 Task: Find connections with filter location Strausberg with filter topic #purposewith filter profile language Spanish with filter current company Forbes India with filter school G.B. Pant Govt. Engineering College with filter industry Emergency and Relief Services with filter service category Interaction Design with filter keywords title Animal Shelter Manager
Action: Mouse moved to (148, 221)
Screenshot: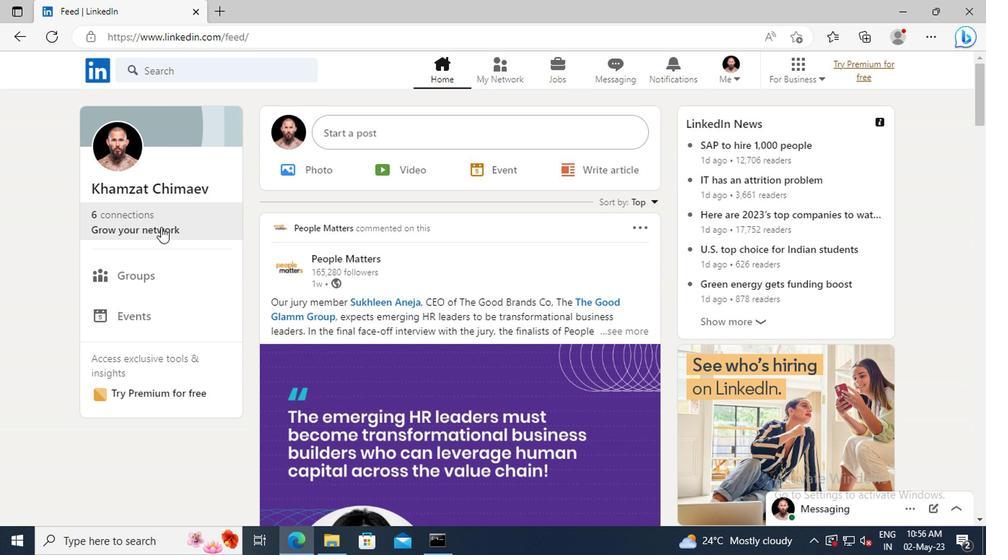 
Action: Mouse pressed left at (148, 221)
Screenshot: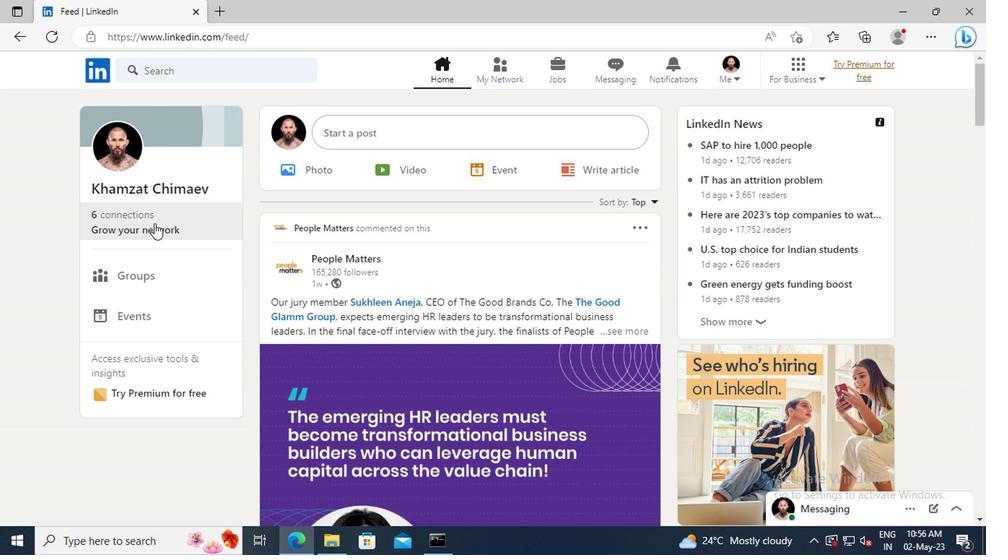 
Action: Mouse moved to (151, 152)
Screenshot: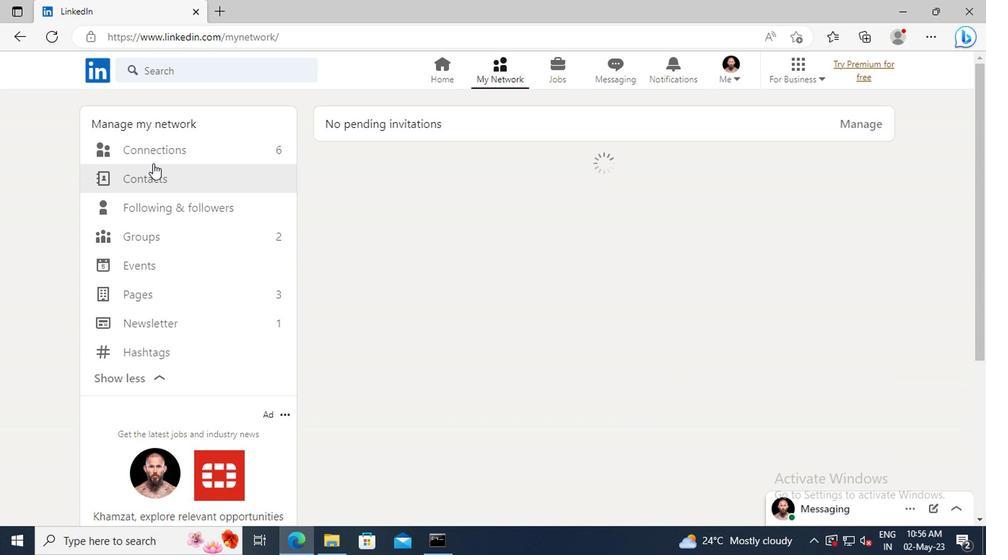 
Action: Mouse pressed left at (151, 152)
Screenshot: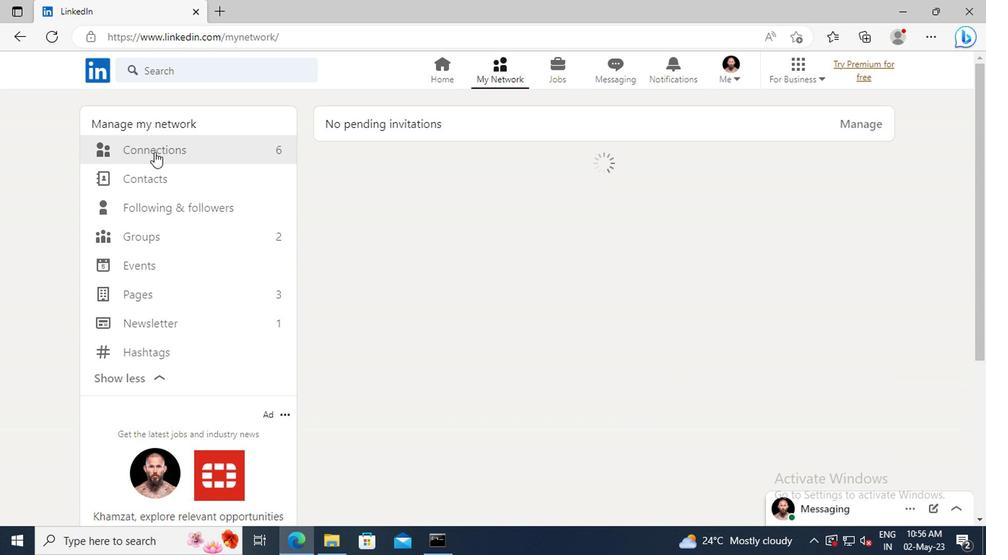 
Action: Mouse moved to (572, 155)
Screenshot: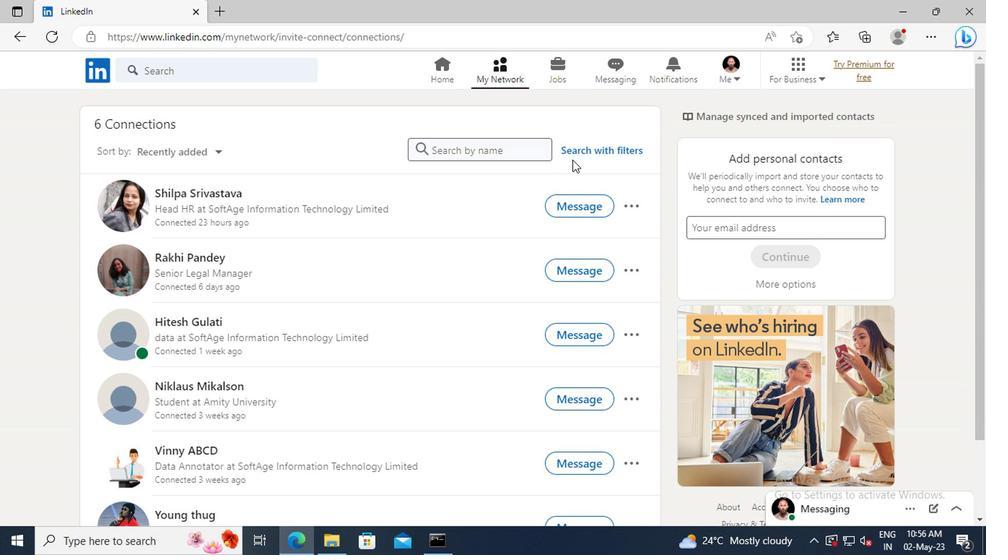 
Action: Mouse pressed left at (572, 155)
Screenshot: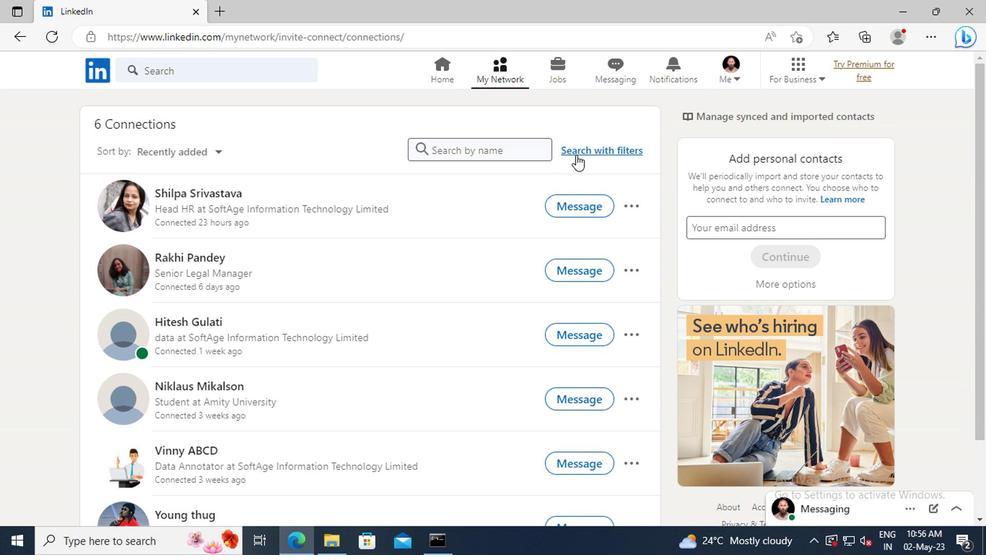 
Action: Mouse moved to (539, 114)
Screenshot: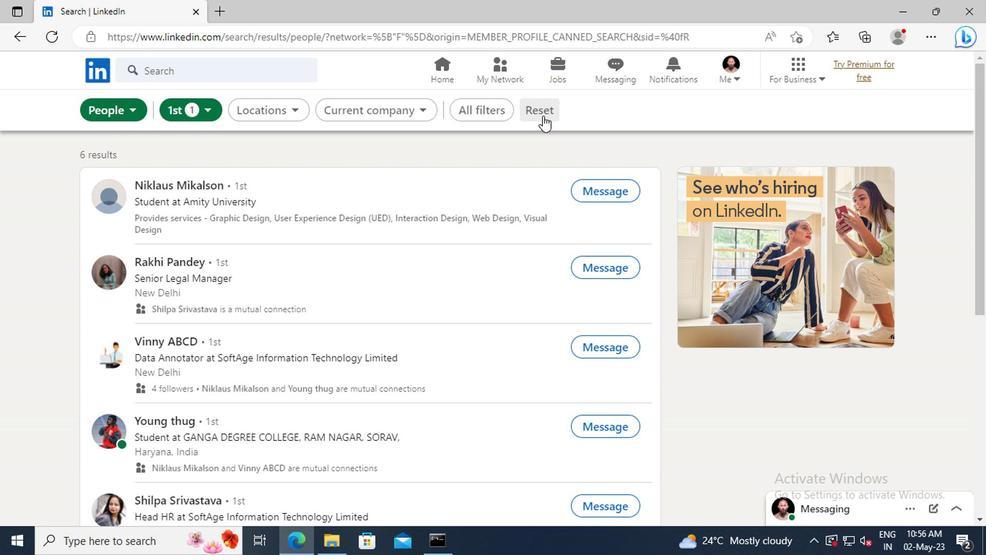 
Action: Mouse pressed left at (539, 114)
Screenshot: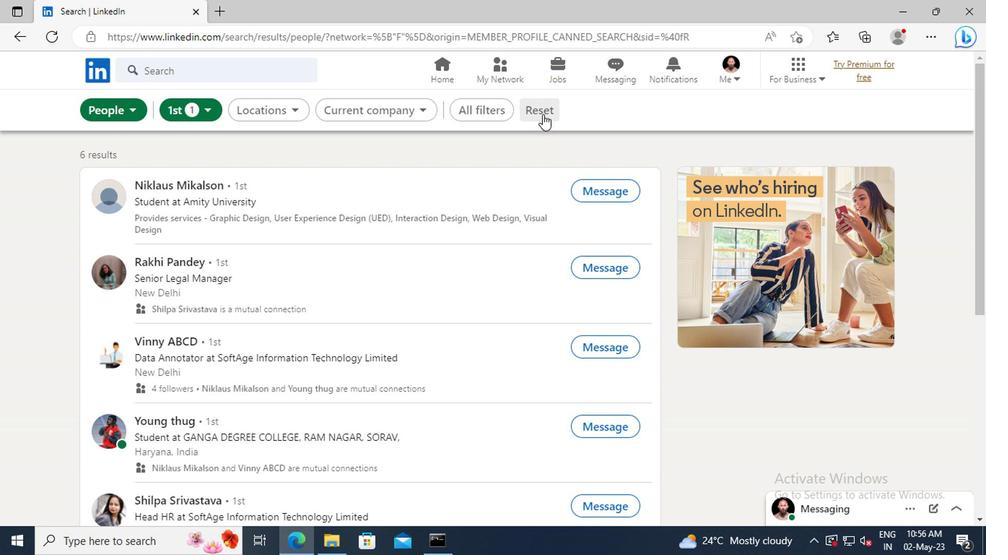 
Action: Mouse moved to (510, 113)
Screenshot: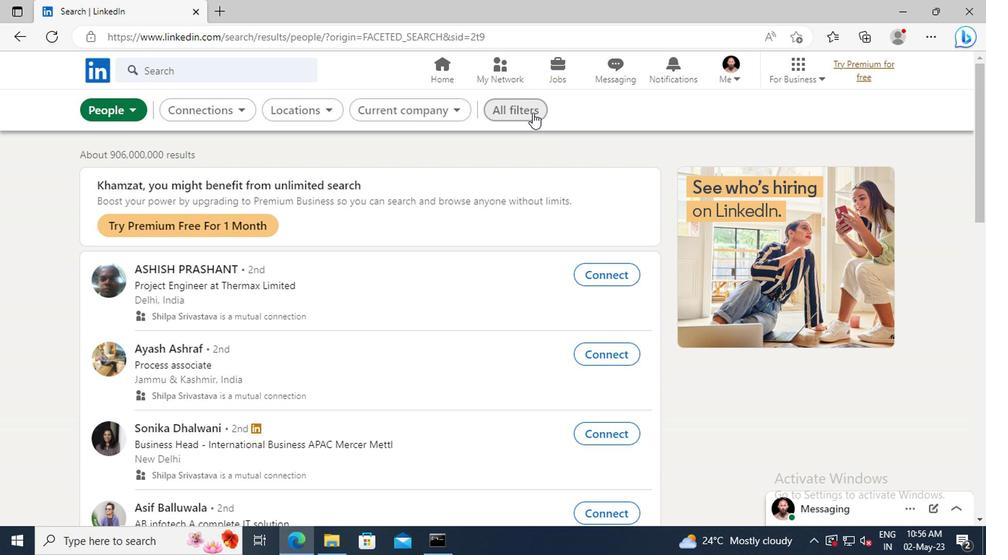 
Action: Mouse pressed left at (510, 113)
Screenshot: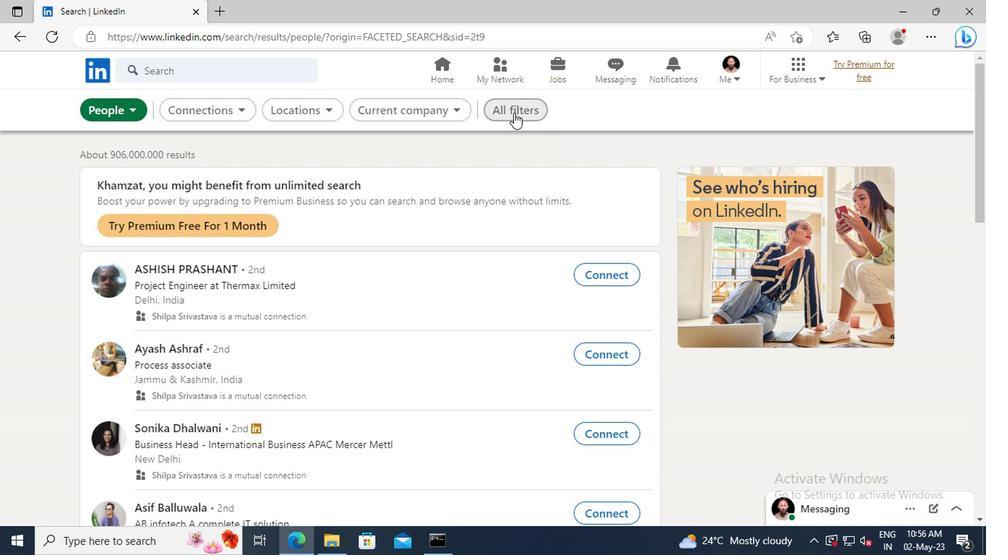 
Action: Mouse moved to (796, 260)
Screenshot: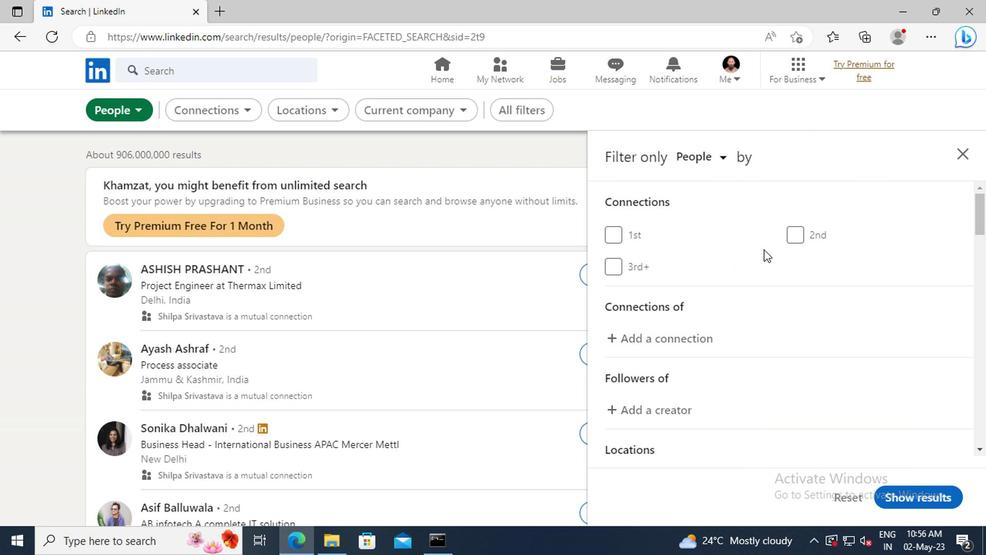 
Action: Mouse scrolled (796, 260) with delta (0, 0)
Screenshot: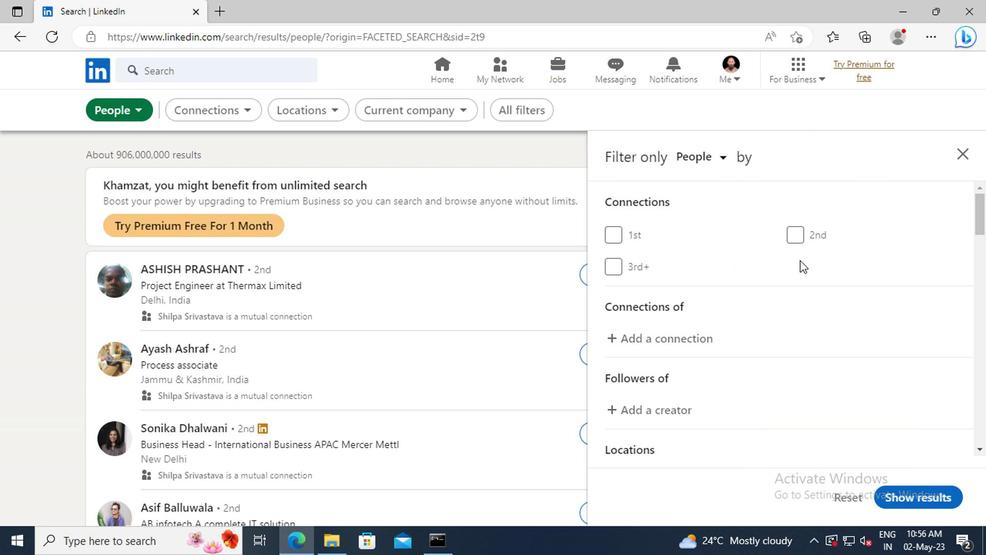 
Action: Mouse scrolled (796, 260) with delta (0, 0)
Screenshot: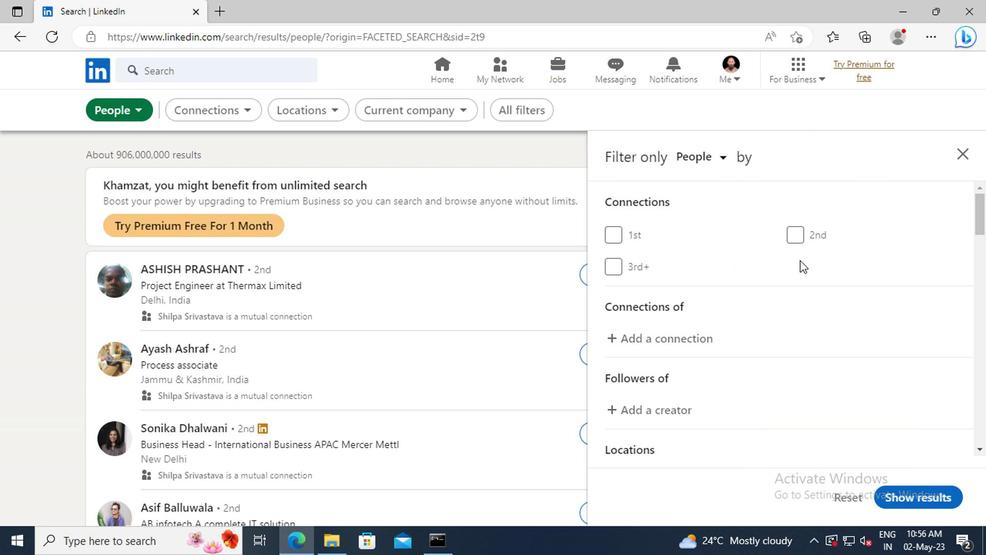 
Action: Mouse scrolled (796, 260) with delta (0, 0)
Screenshot: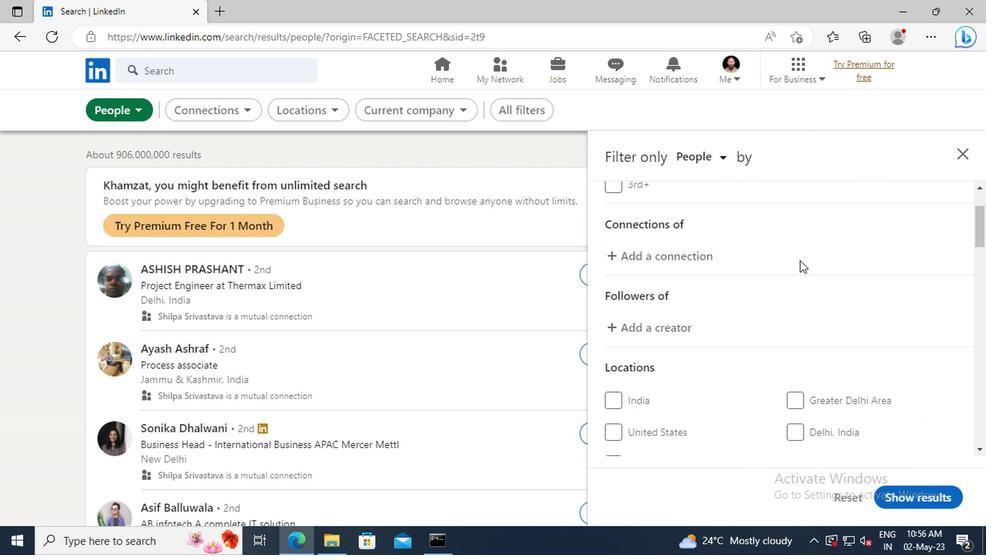 
Action: Mouse scrolled (796, 260) with delta (0, 0)
Screenshot: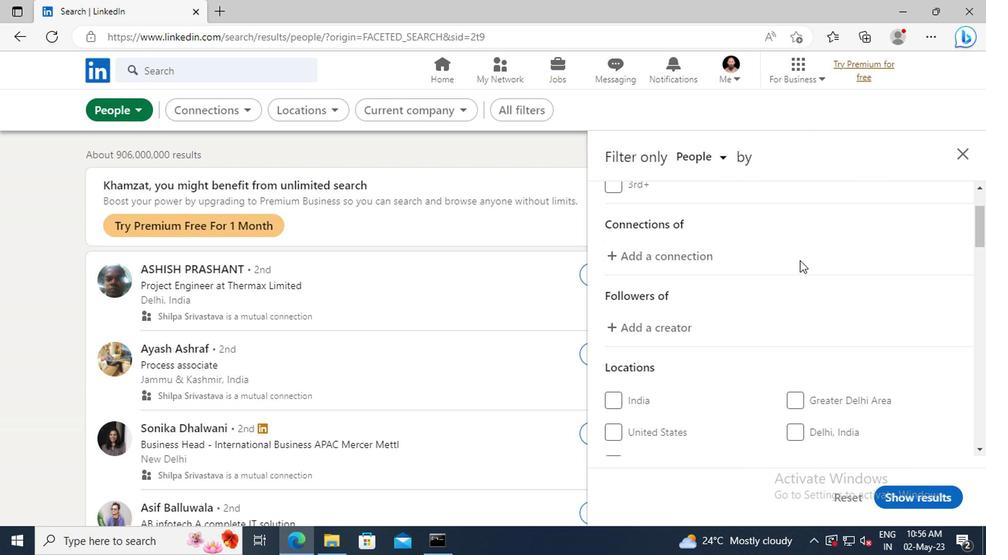 
Action: Mouse scrolled (796, 260) with delta (0, 0)
Screenshot: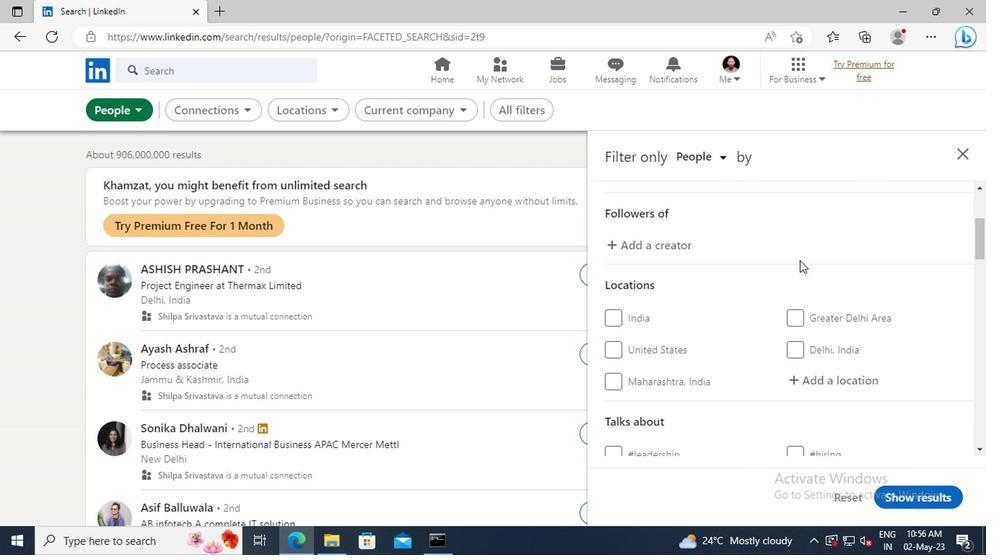 
Action: Mouse scrolled (796, 260) with delta (0, 0)
Screenshot: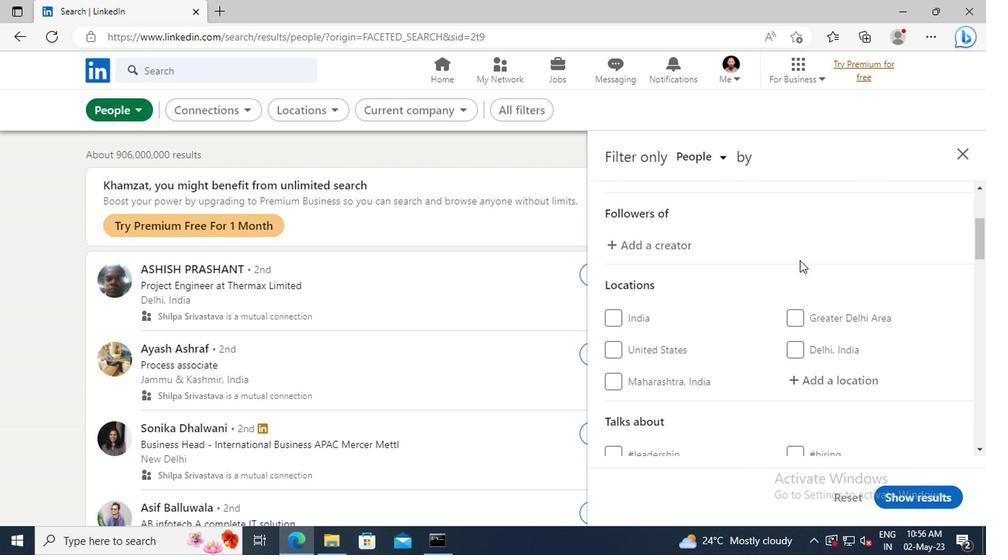 
Action: Mouse moved to (802, 294)
Screenshot: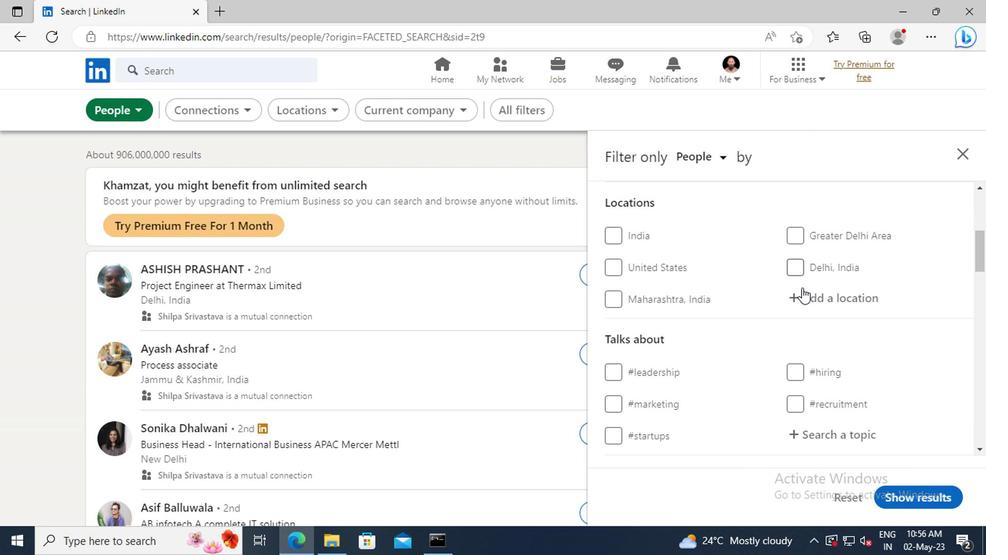 
Action: Mouse pressed left at (802, 294)
Screenshot: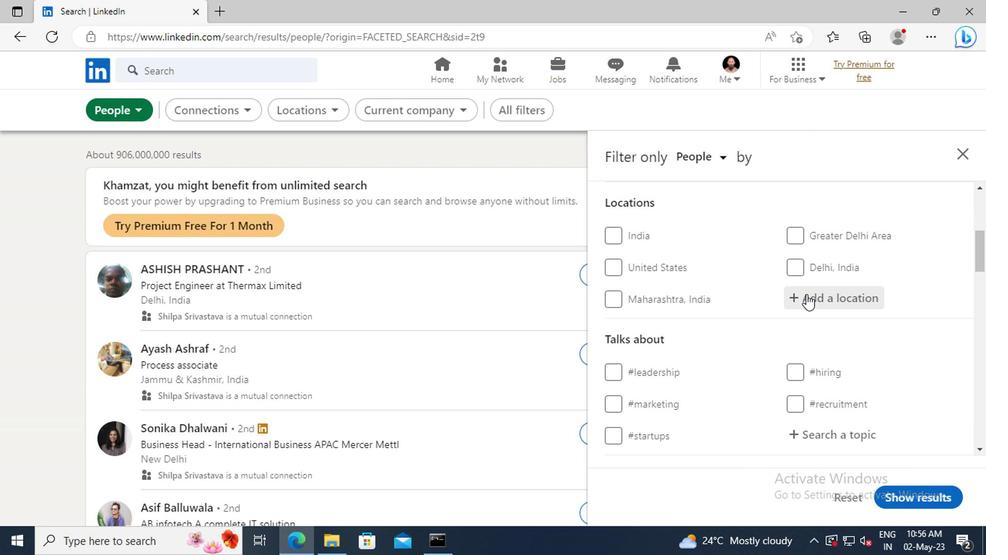 
Action: Key pressed <Key.shift>STRAUSBER
Screenshot: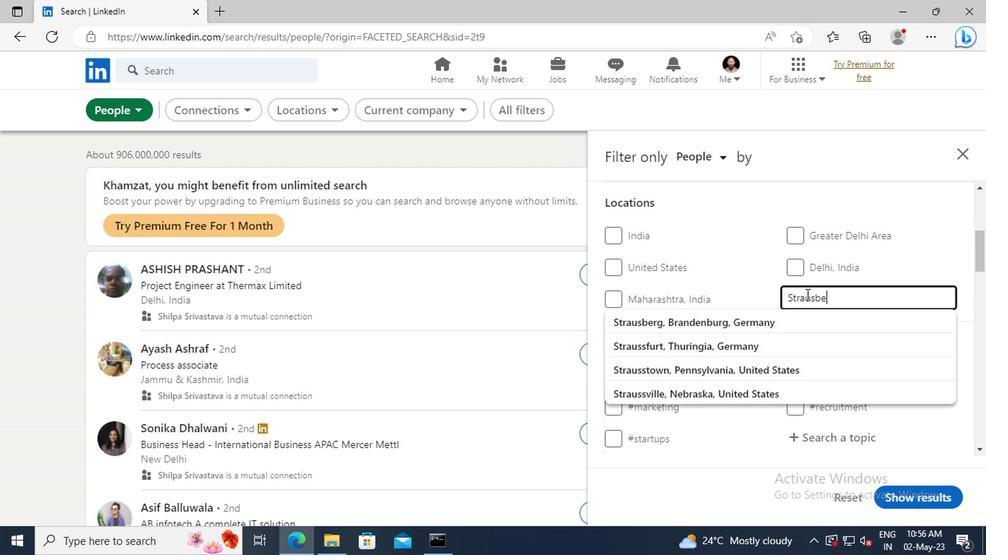 
Action: Mouse moved to (805, 321)
Screenshot: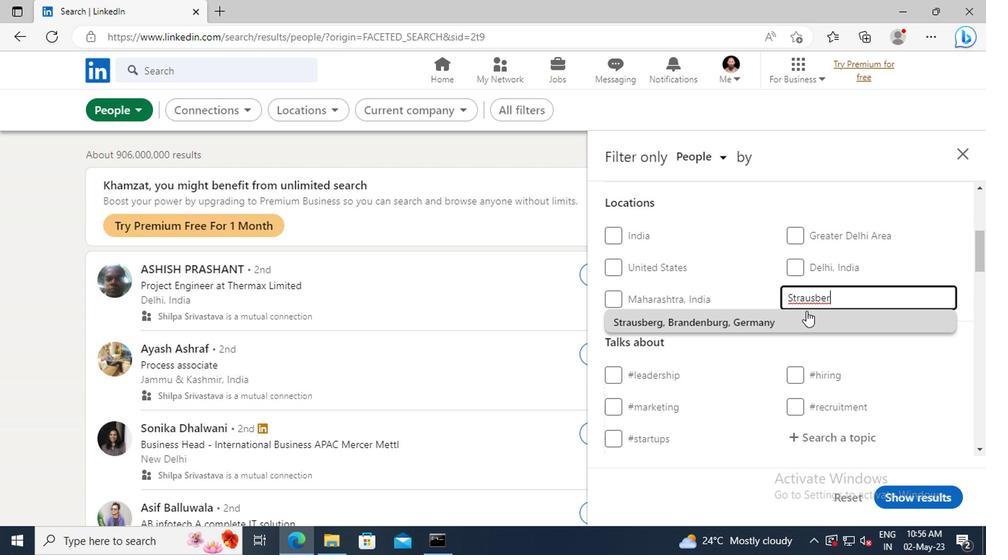 
Action: Mouse pressed left at (805, 321)
Screenshot: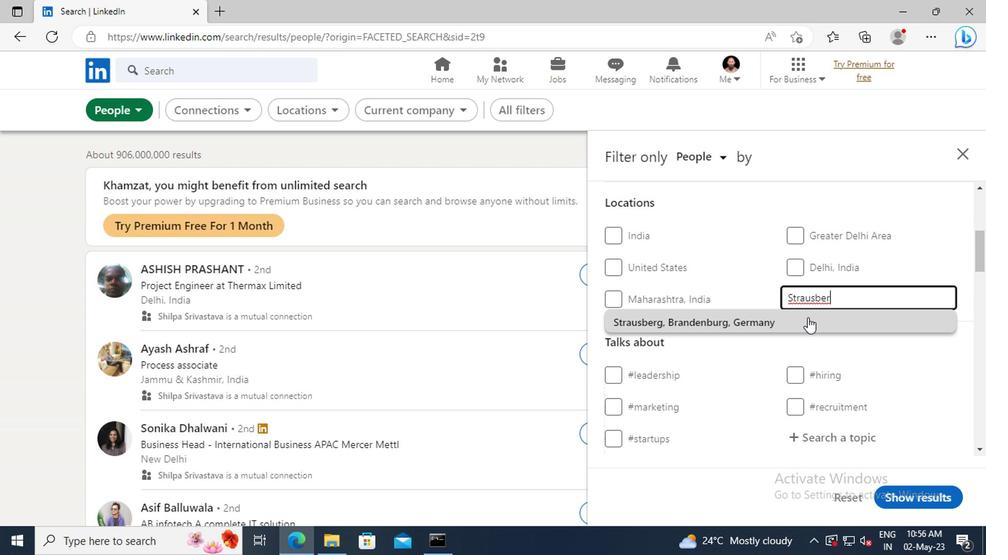 
Action: Mouse scrolled (805, 321) with delta (0, 0)
Screenshot: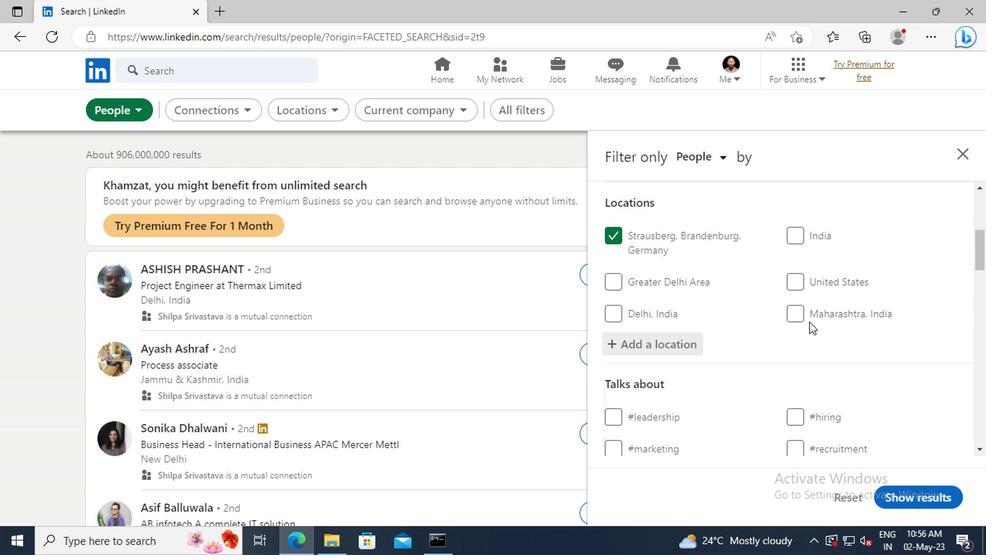 
Action: Mouse scrolled (805, 321) with delta (0, 0)
Screenshot: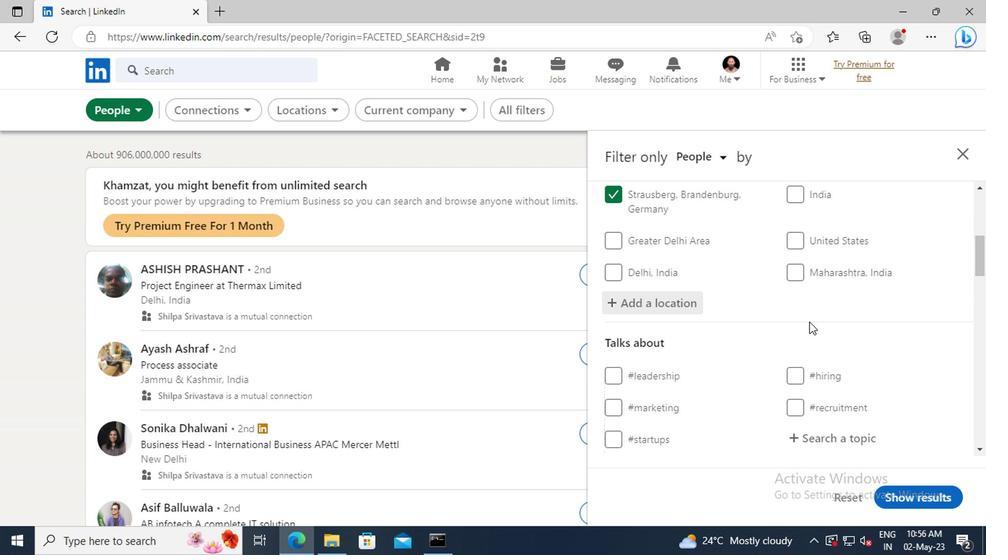 
Action: Mouse scrolled (805, 321) with delta (0, 0)
Screenshot: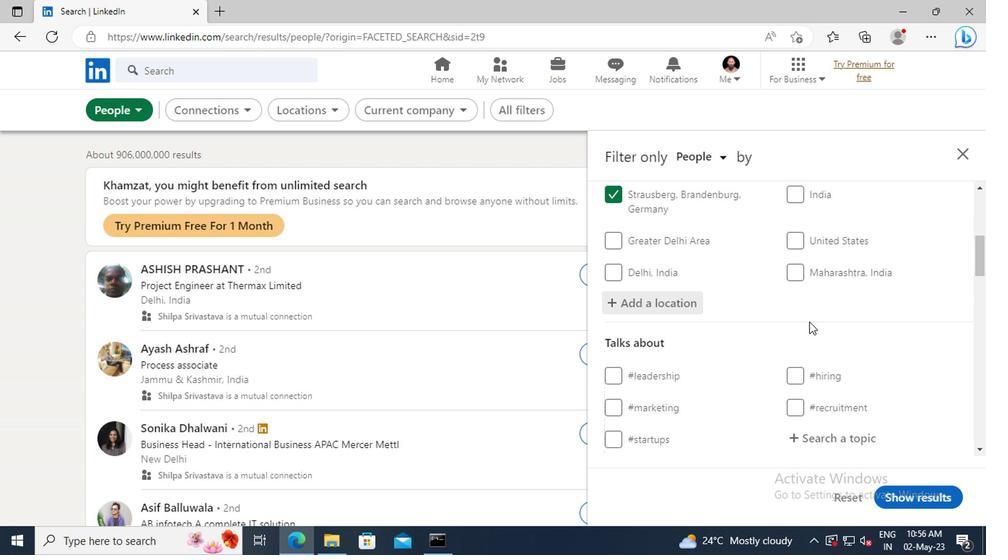 
Action: Mouse scrolled (805, 321) with delta (0, 0)
Screenshot: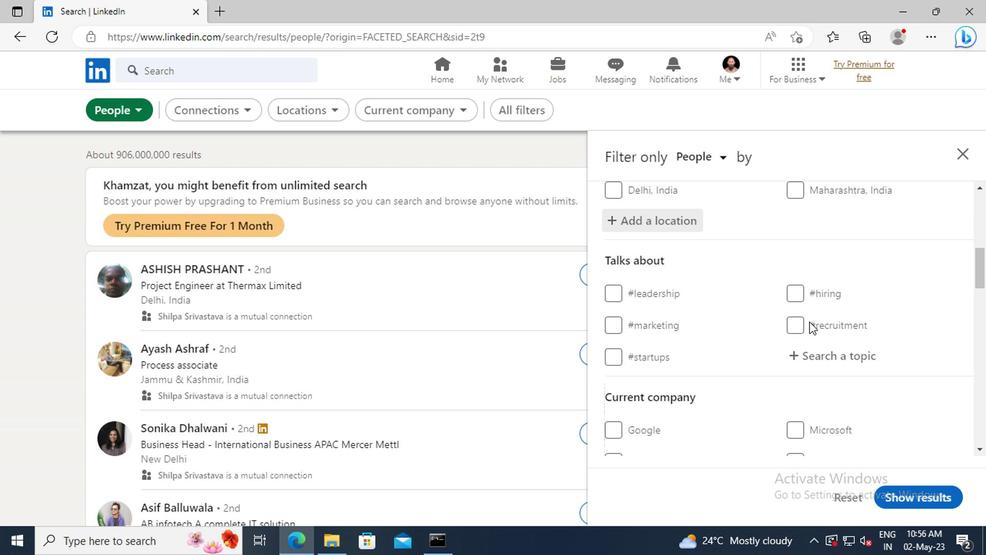 
Action: Mouse moved to (805, 320)
Screenshot: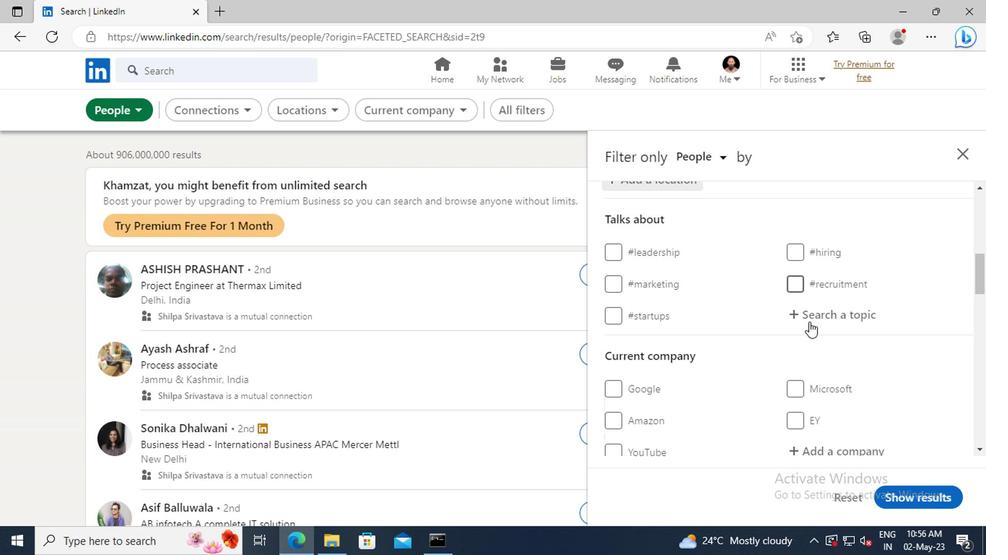 
Action: Mouse pressed left at (805, 320)
Screenshot: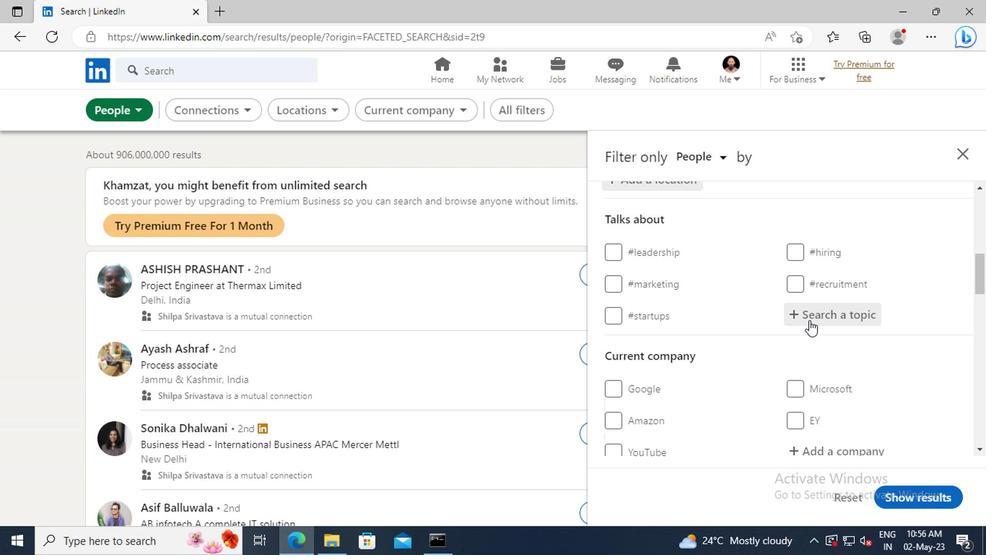 
Action: Key pressed PURPO
Screenshot: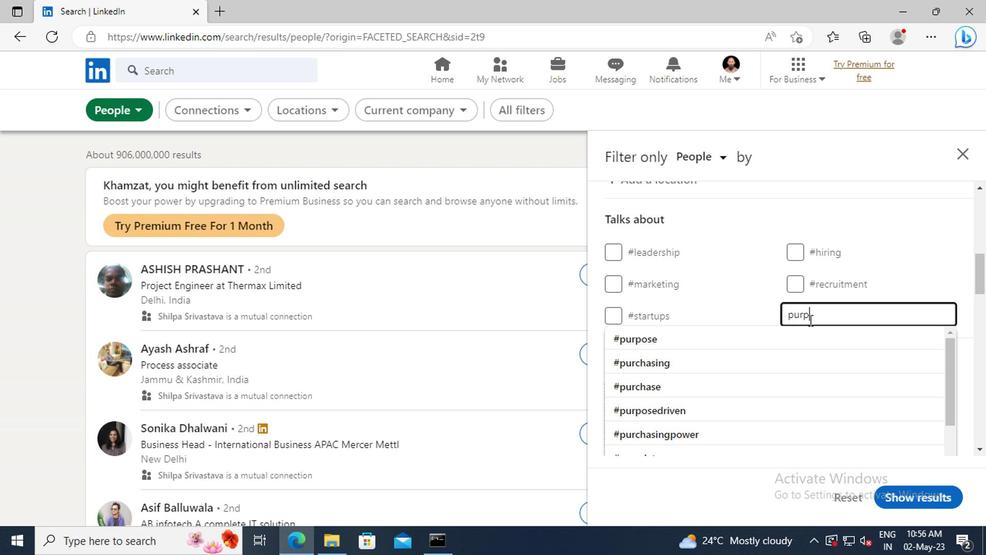 
Action: Mouse moved to (729, 339)
Screenshot: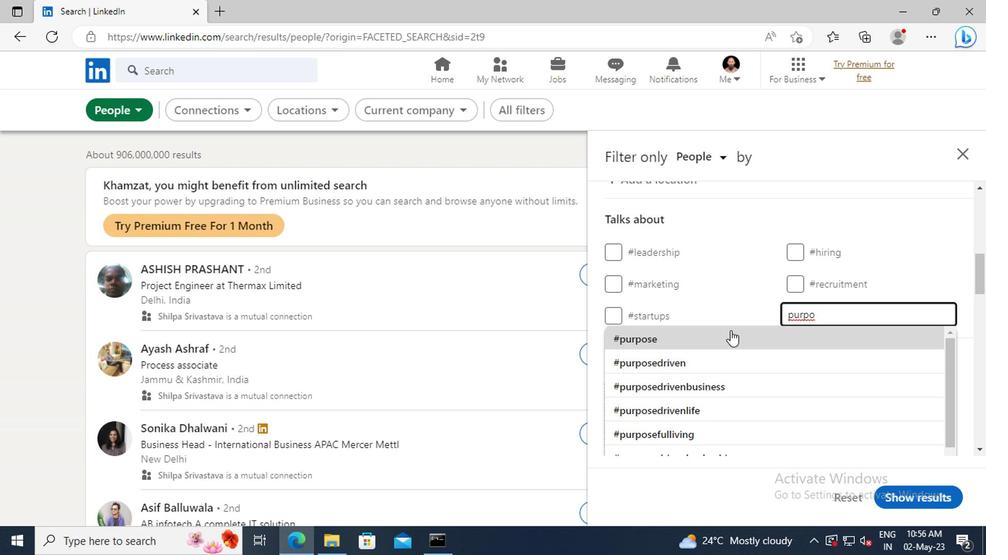 
Action: Mouse pressed left at (729, 339)
Screenshot: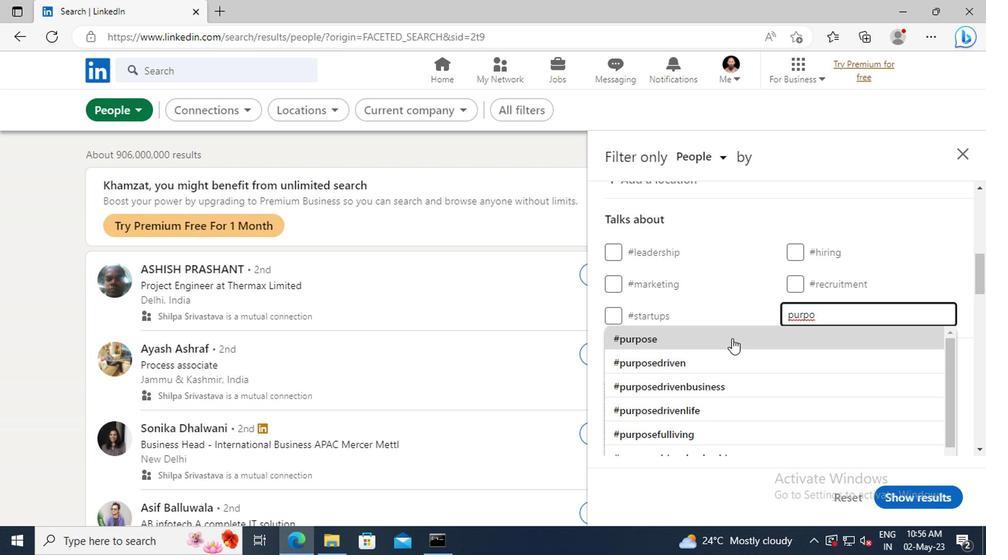 
Action: Mouse scrolled (729, 338) with delta (0, -1)
Screenshot: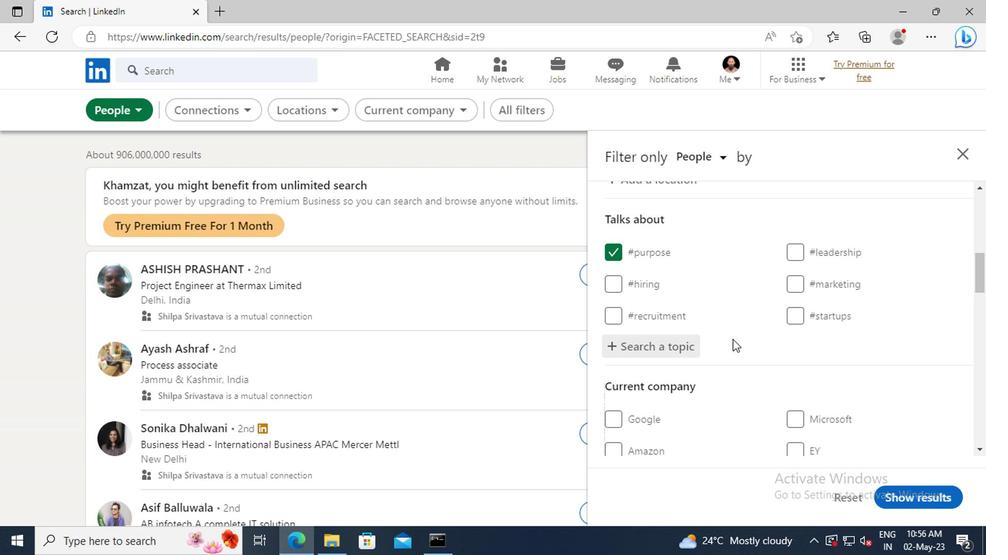 
Action: Mouse scrolled (729, 338) with delta (0, -1)
Screenshot: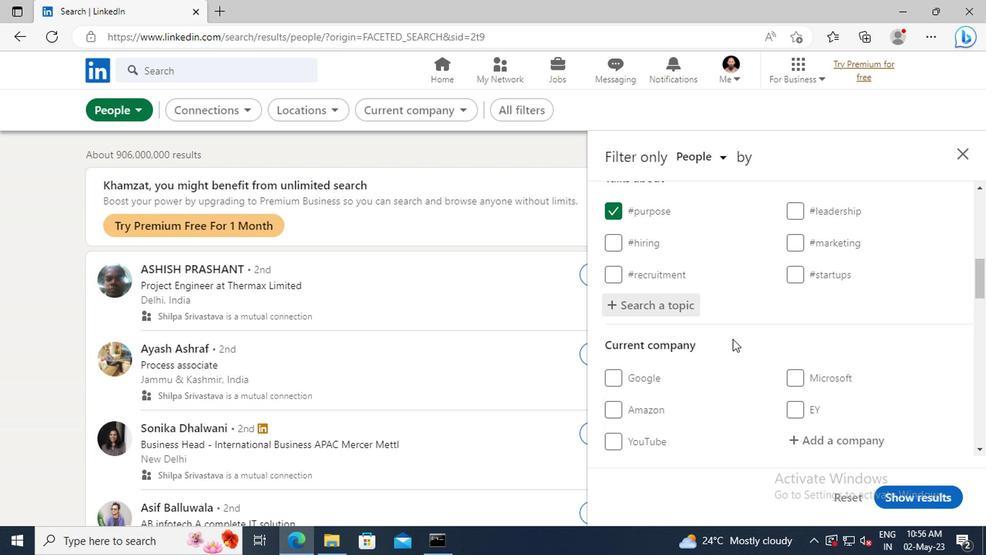 
Action: Mouse scrolled (729, 338) with delta (0, -1)
Screenshot: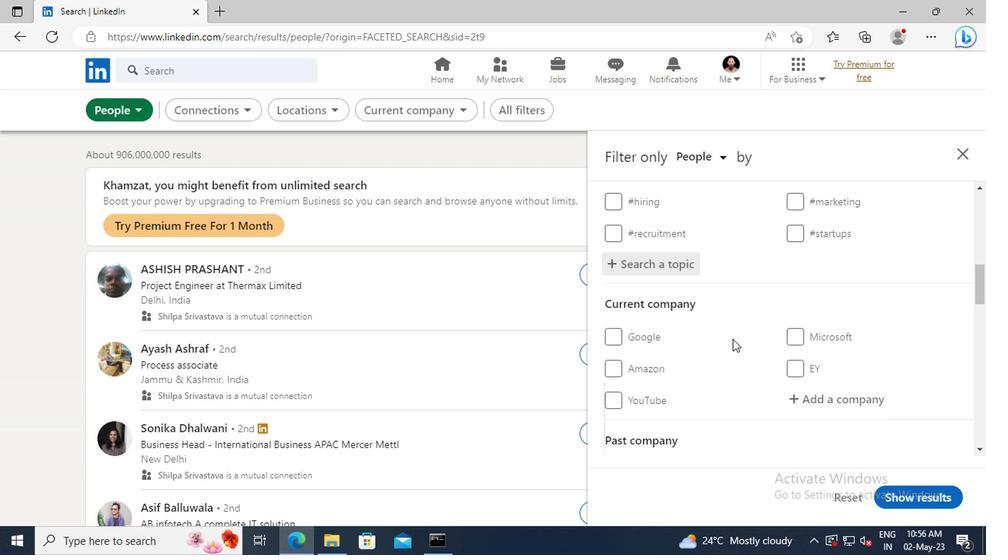 
Action: Mouse scrolled (729, 338) with delta (0, -1)
Screenshot: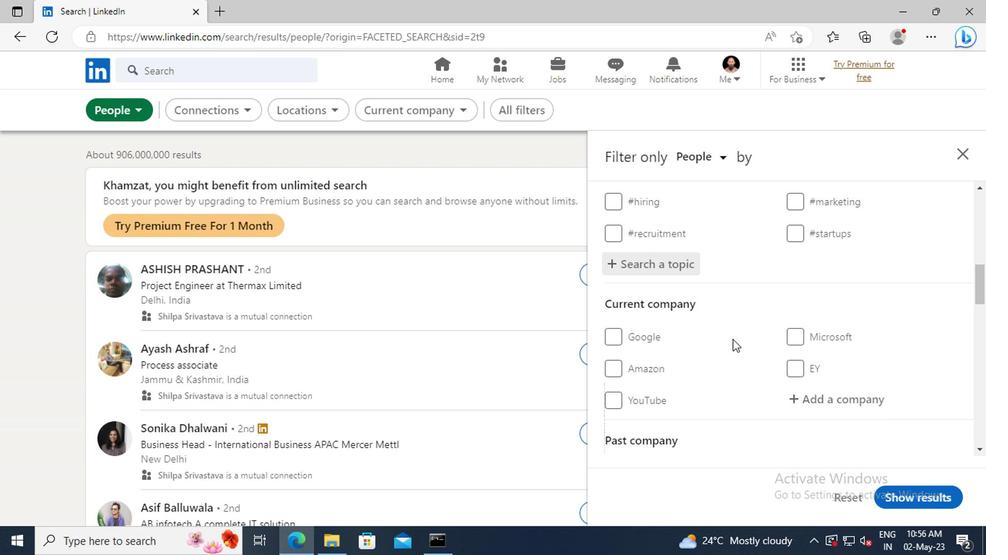 
Action: Mouse scrolled (729, 338) with delta (0, -1)
Screenshot: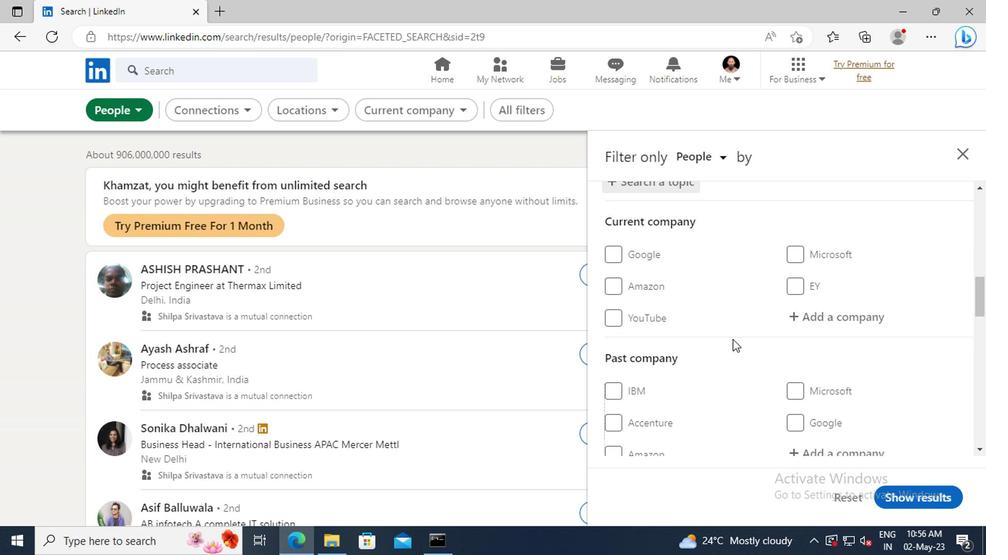 
Action: Mouse scrolled (729, 338) with delta (0, -1)
Screenshot: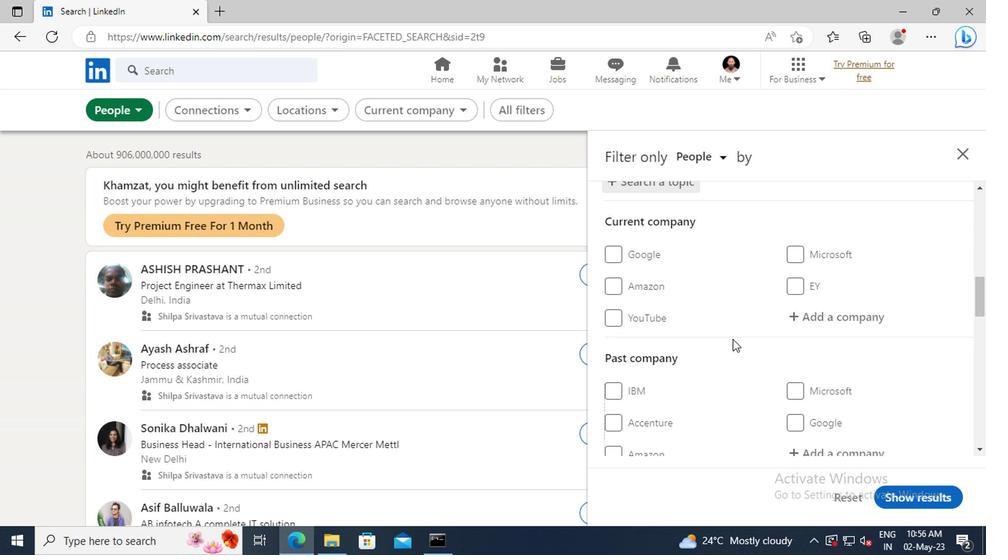 
Action: Mouse scrolled (729, 338) with delta (0, -1)
Screenshot: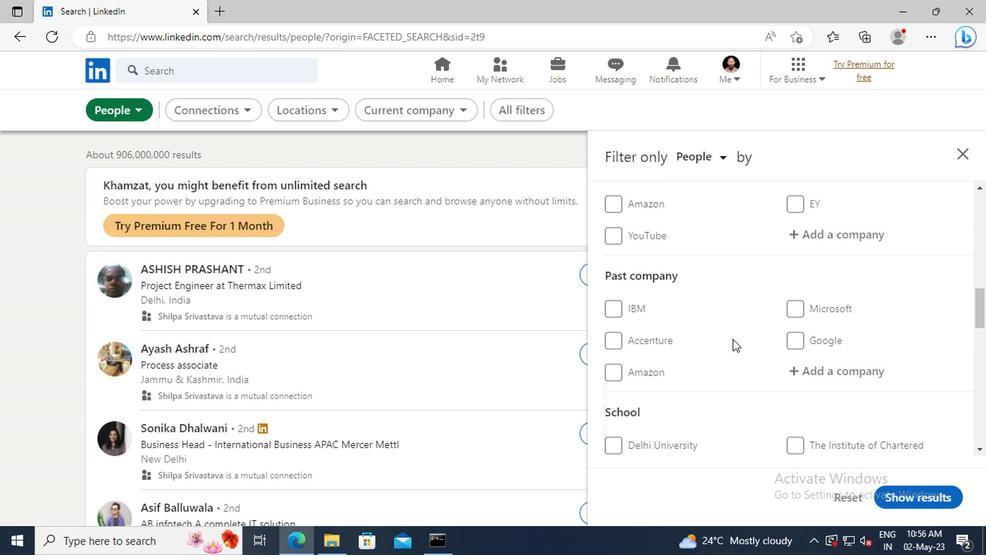 
Action: Mouse scrolled (729, 338) with delta (0, -1)
Screenshot: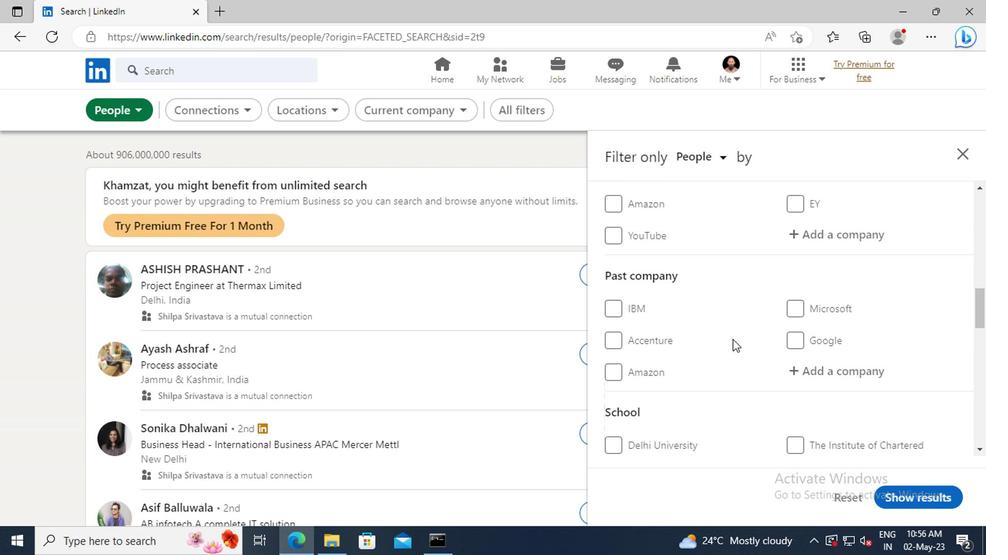 
Action: Mouse scrolled (729, 338) with delta (0, -1)
Screenshot: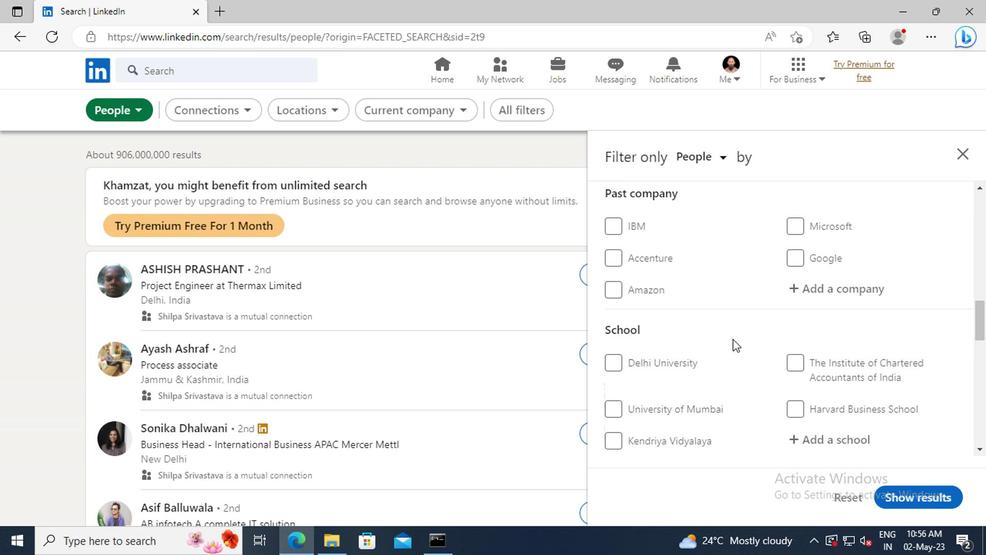 
Action: Mouse scrolled (729, 338) with delta (0, -1)
Screenshot: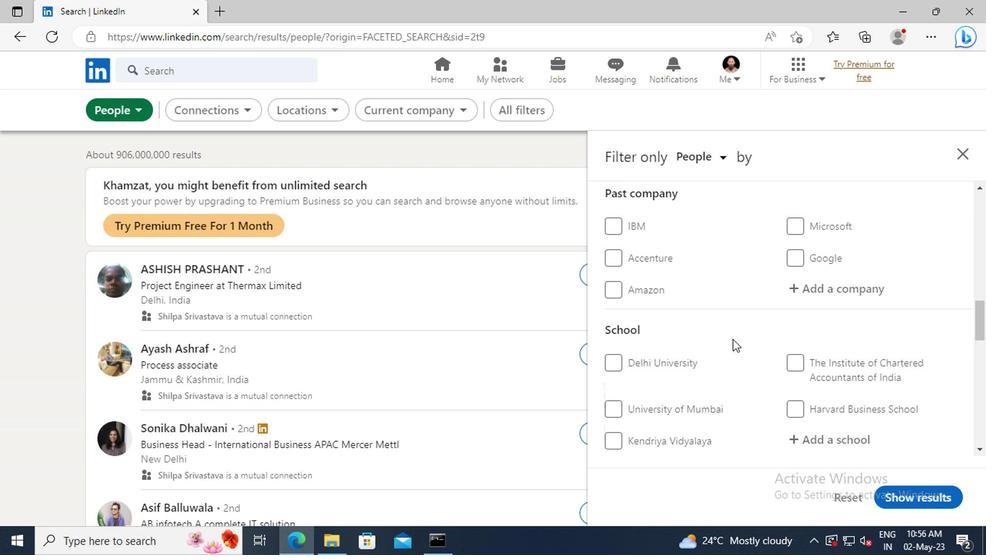 
Action: Mouse scrolled (729, 338) with delta (0, -1)
Screenshot: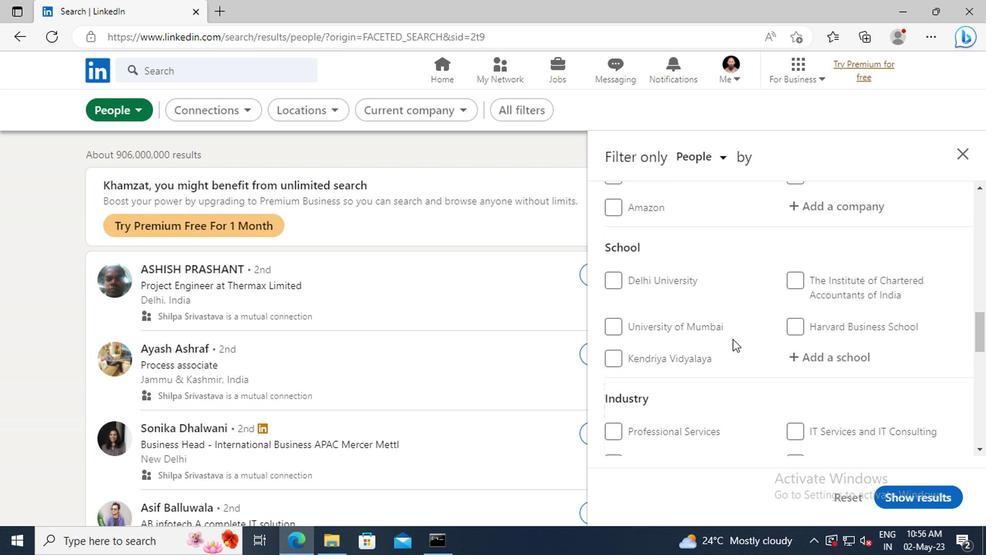 
Action: Mouse scrolled (729, 338) with delta (0, -1)
Screenshot: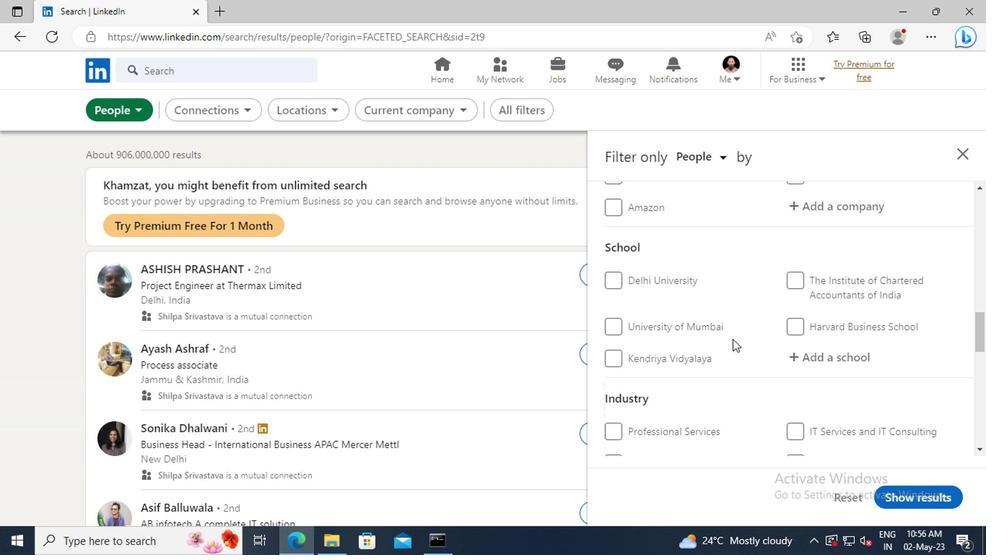 
Action: Mouse scrolled (729, 338) with delta (0, -1)
Screenshot: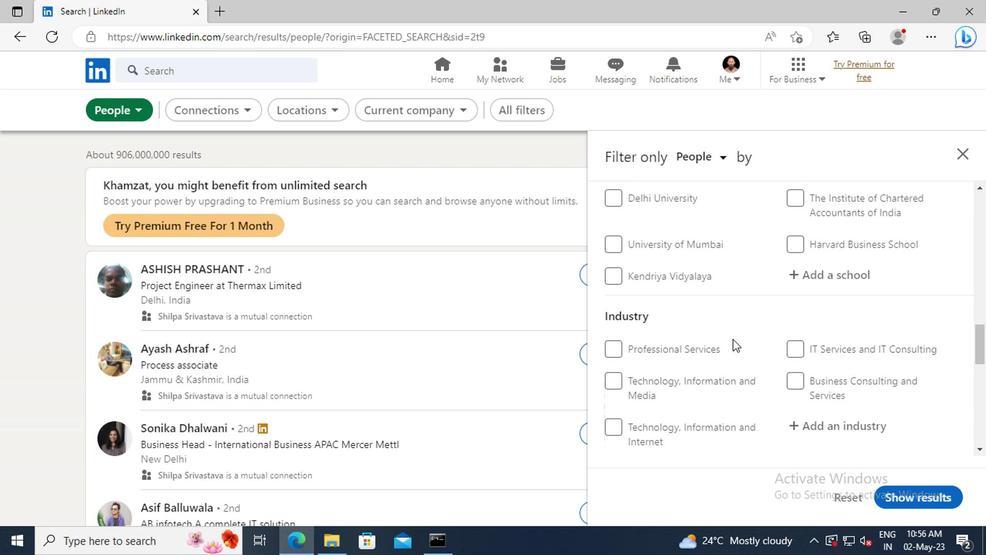 
Action: Mouse scrolled (729, 338) with delta (0, -1)
Screenshot: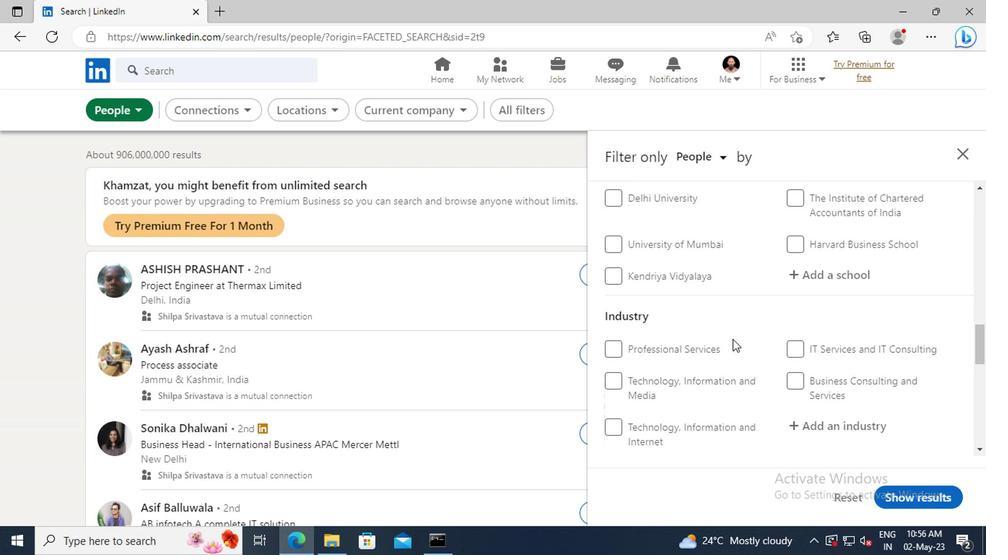 
Action: Mouse scrolled (729, 338) with delta (0, -1)
Screenshot: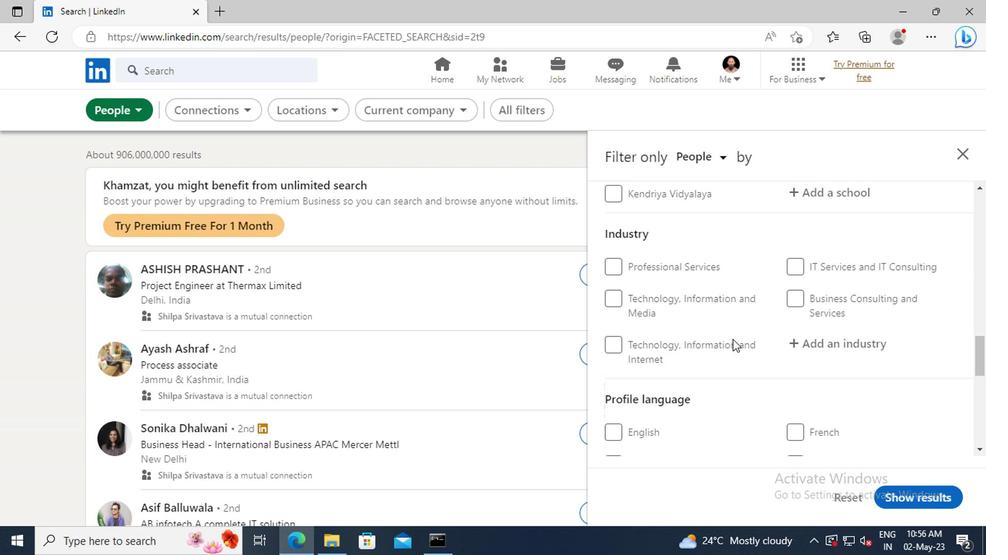 
Action: Mouse scrolled (729, 338) with delta (0, -1)
Screenshot: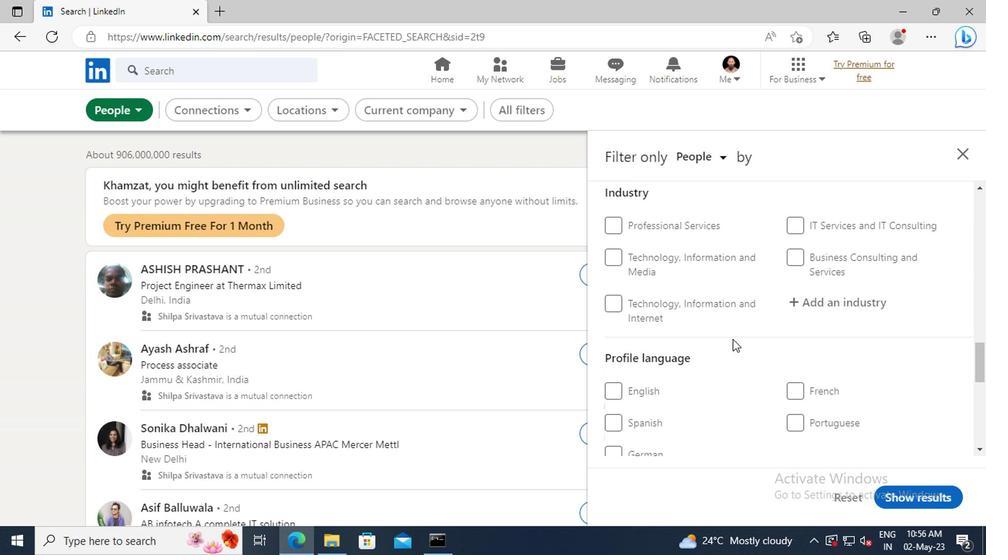 
Action: Mouse moved to (612, 383)
Screenshot: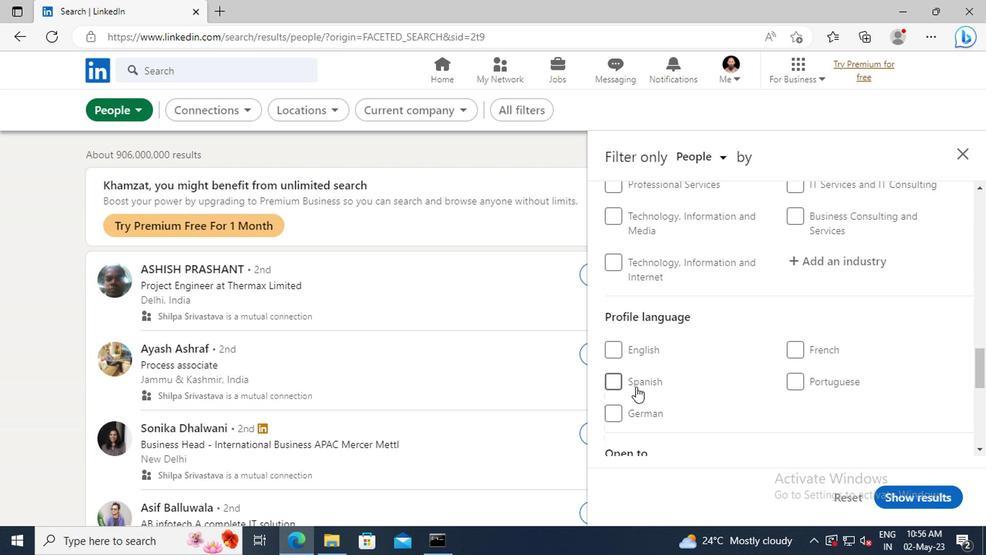 
Action: Mouse pressed left at (612, 383)
Screenshot: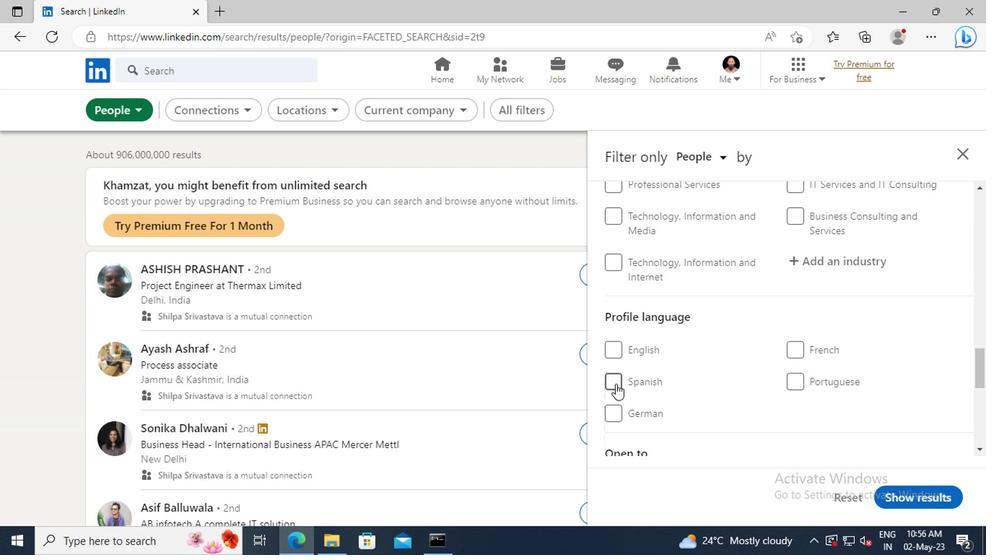 
Action: Mouse moved to (804, 380)
Screenshot: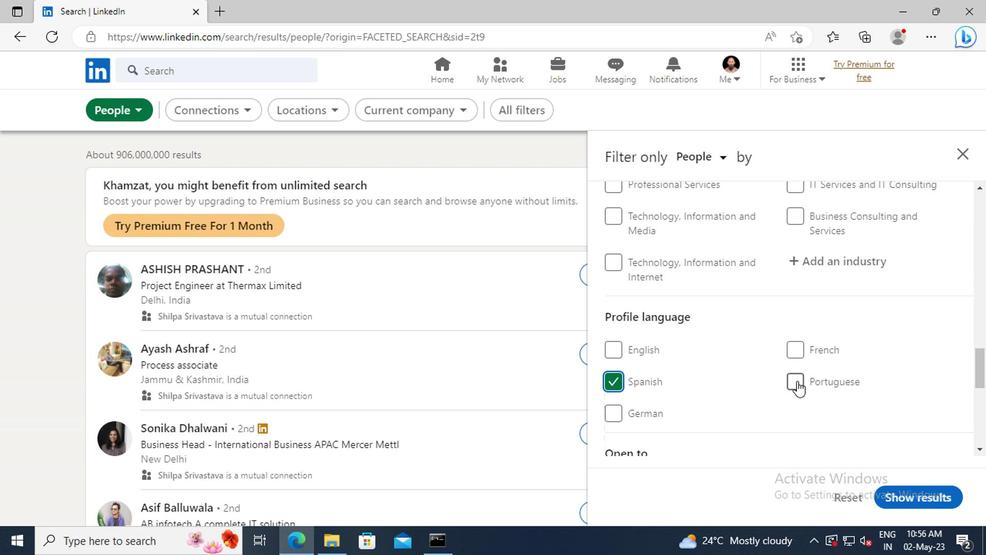 
Action: Mouse scrolled (804, 381) with delta (0, 1)
Screenshot: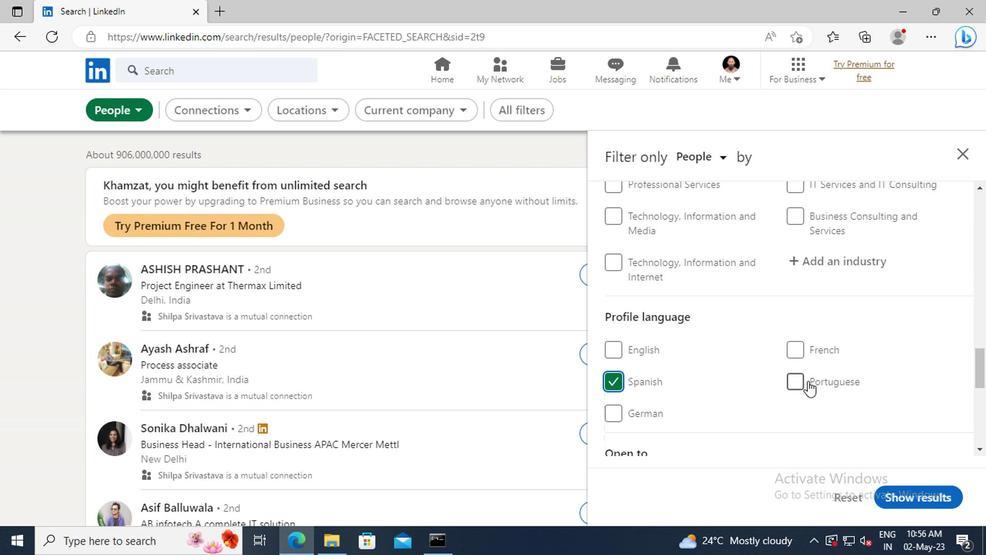 
Action: Mouse scrolled (804, 381) with delta (0, 1)
Screenshot: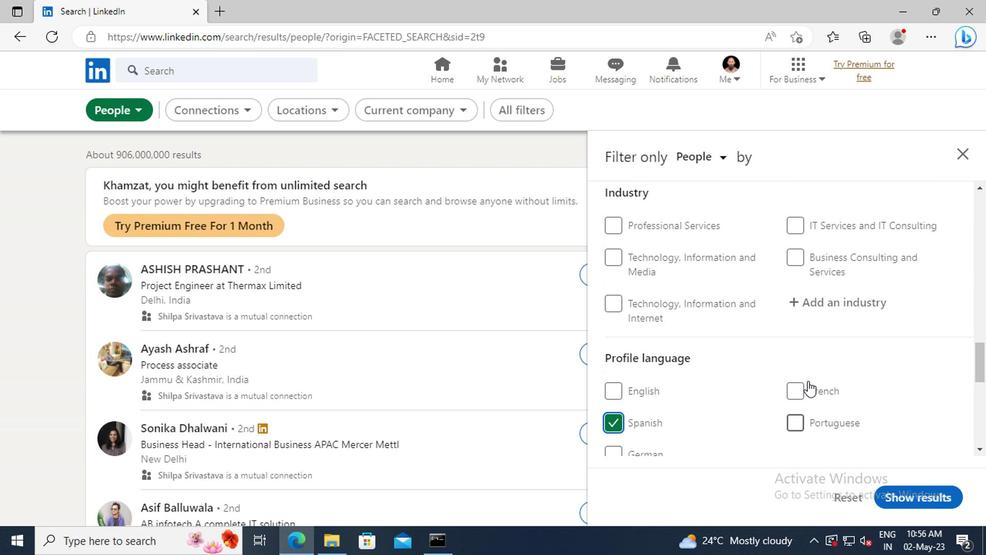 
Action: Mouse scrolled (804, 381) with delta (0, 1)
Screenshot: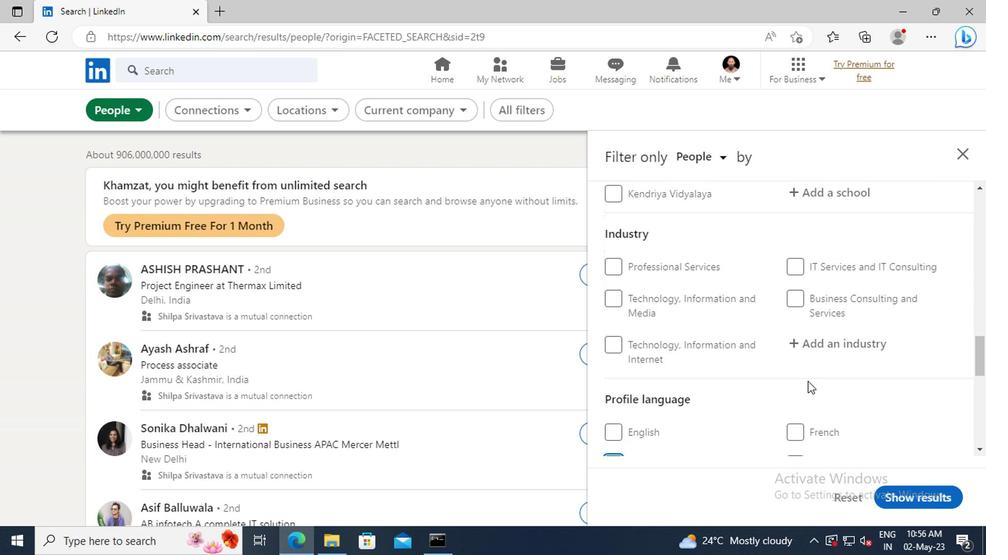 
Action: Mouse scrolled (804, 381) with delta (0, 1)
Screenshot: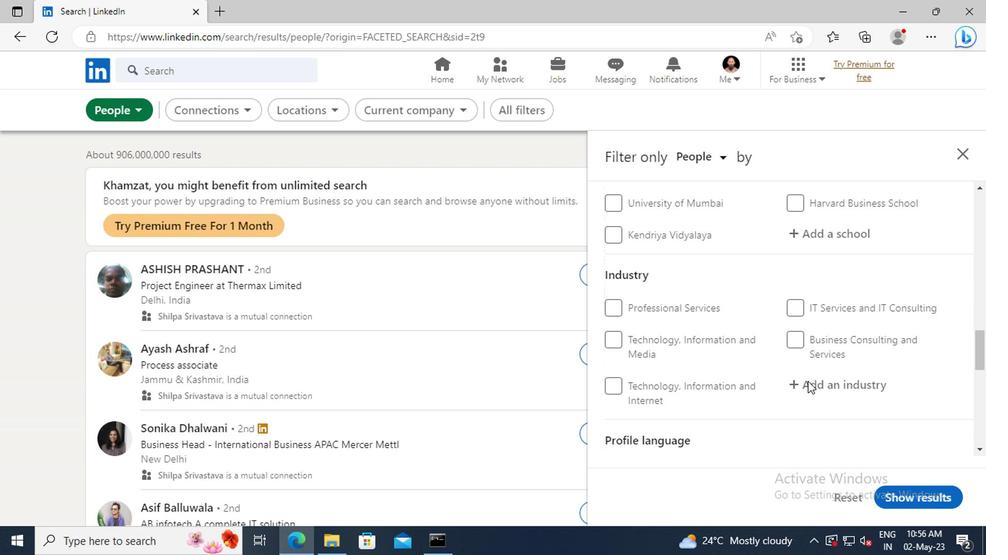 
Action: Mouse scrolled (804, 381) with delta (0, 1)
Screenshot: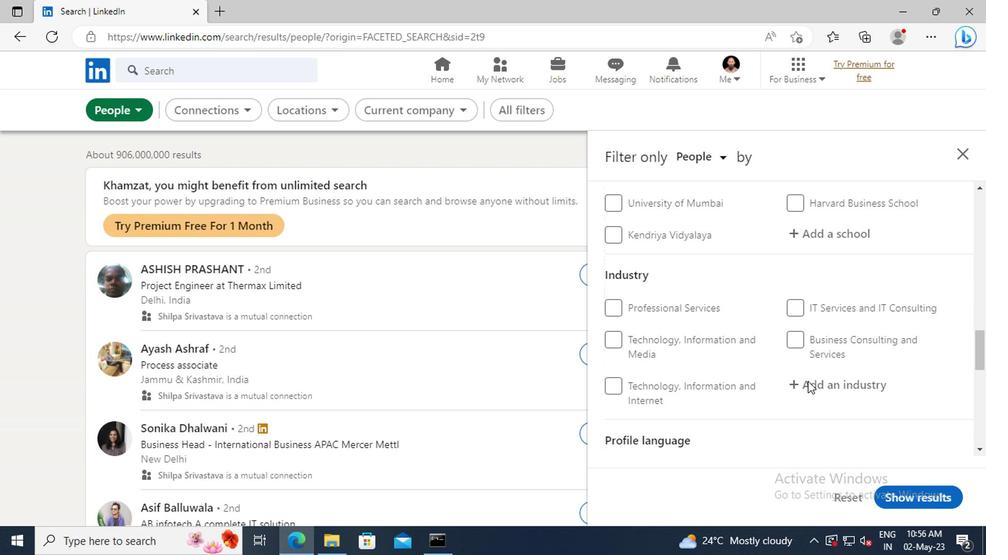 
Action: Mouse scrolled (804, 381) with delta (0, 1)
Screenshot: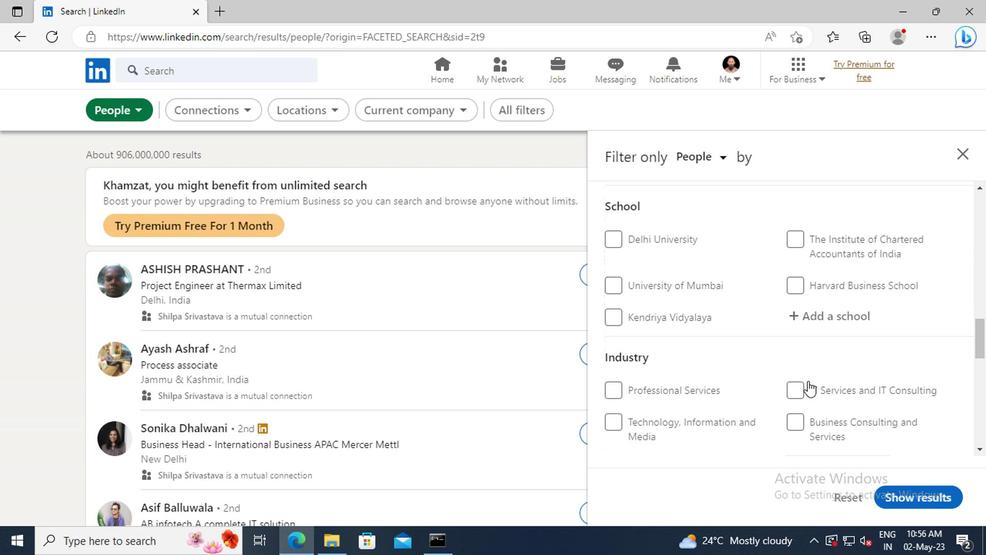 
Action: Mouse scrolled (804, 381) with delta (0, 1)
Screenshot: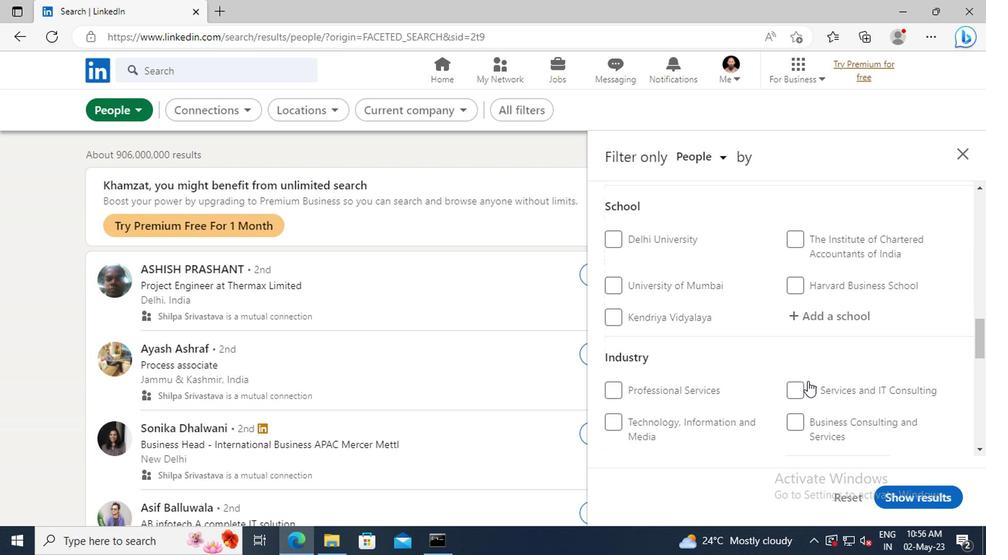 
Action: Mouse scrolled (804, 381) with delta (0, 1)
Screenshot: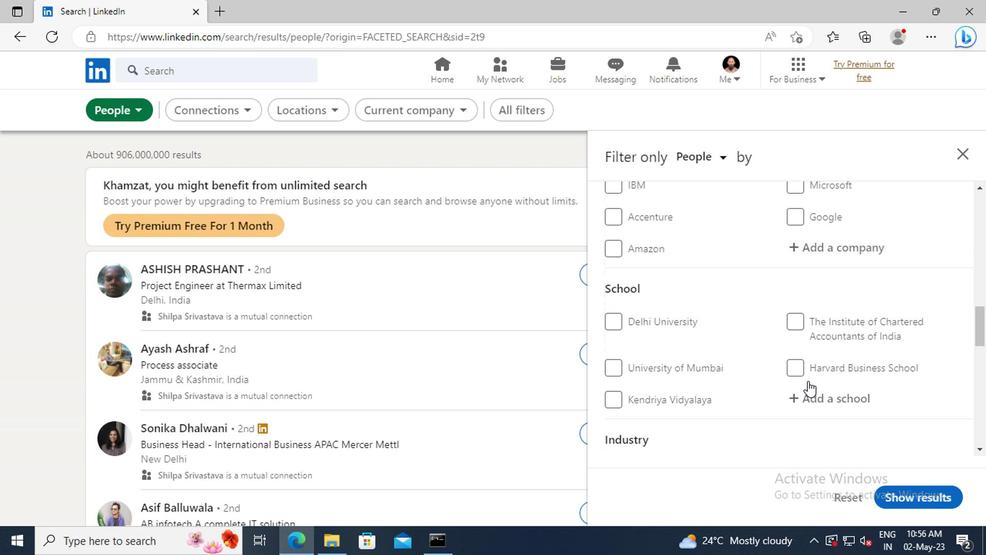 
Action: Mouse scrolled (804, 381) with delta (0, 1)
Screenshot: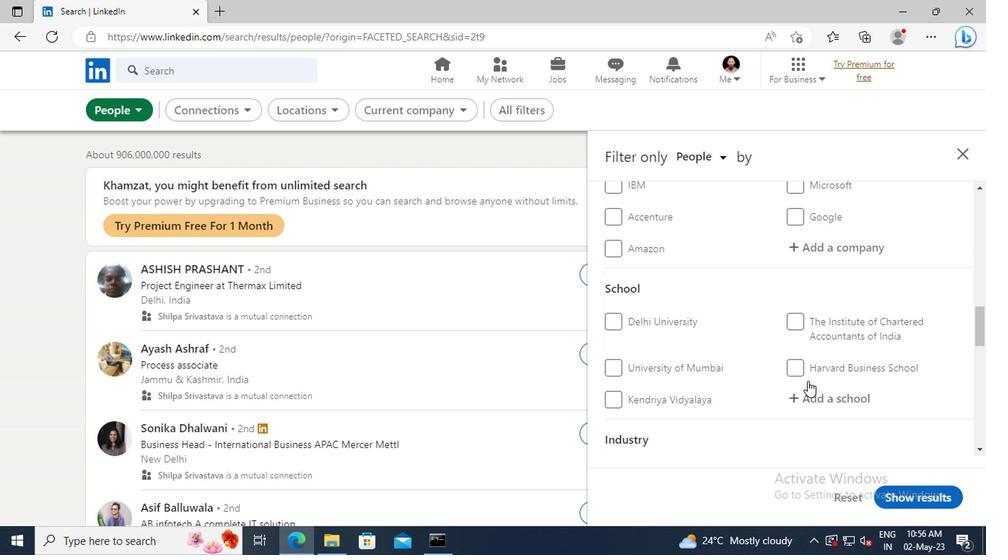 
Action: Mouse scrolled (804, 381) with delta (0, 1)
Screenshot: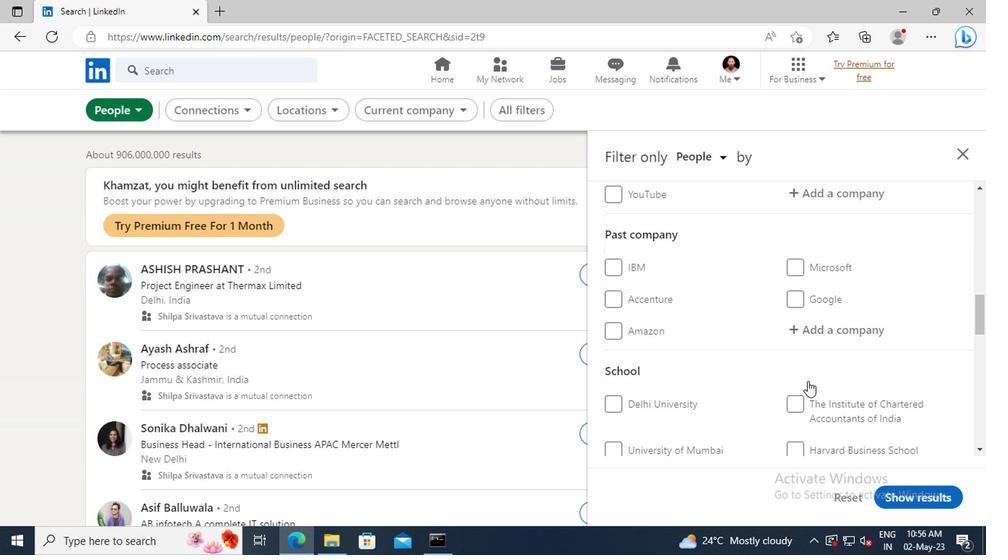 
Action: Mouse scrolled (804, 381) with delta (0, 1)
Screenshot: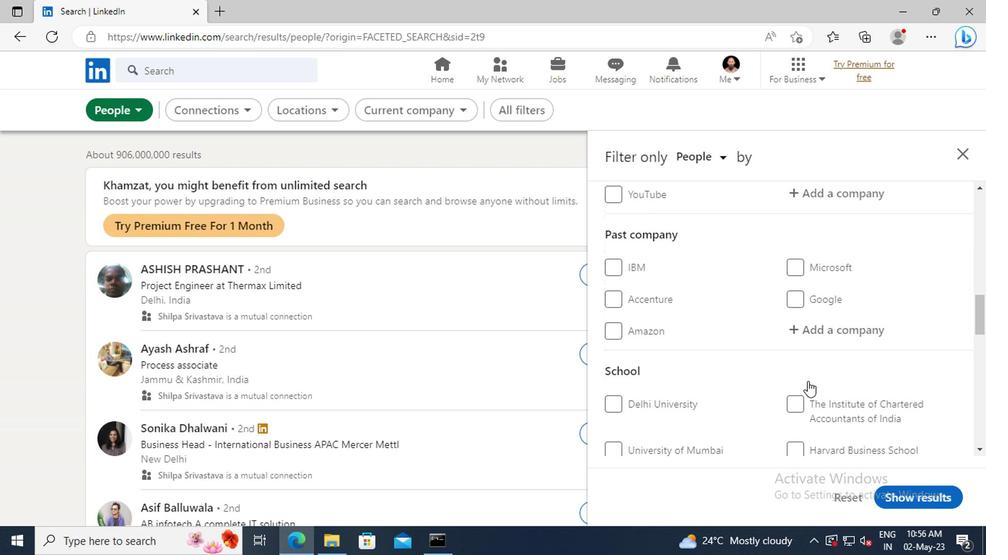 
Action: Mouse scrolled (804, 381) with delta (0, 1)
Screenshot: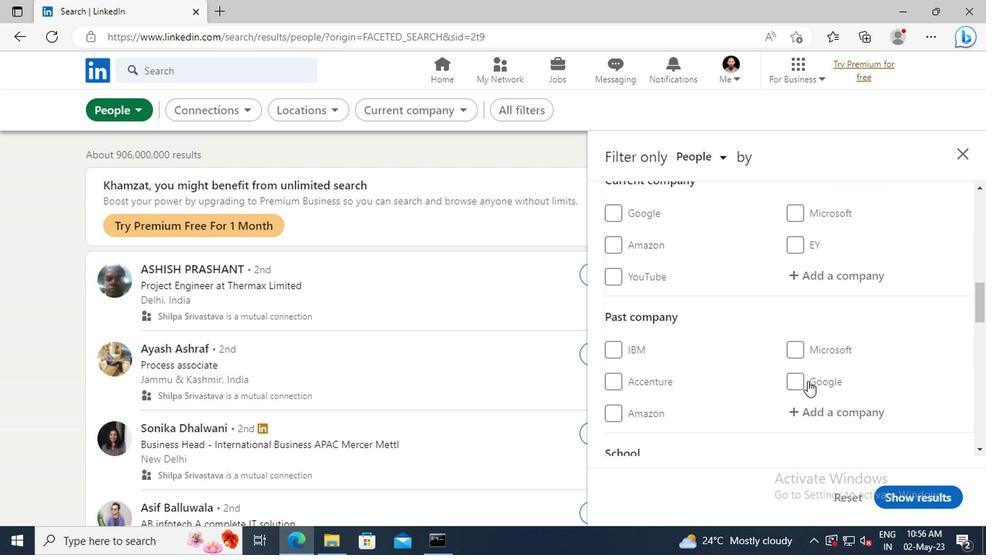 
Action: Mouse moved to (796, 319)
Screenshot: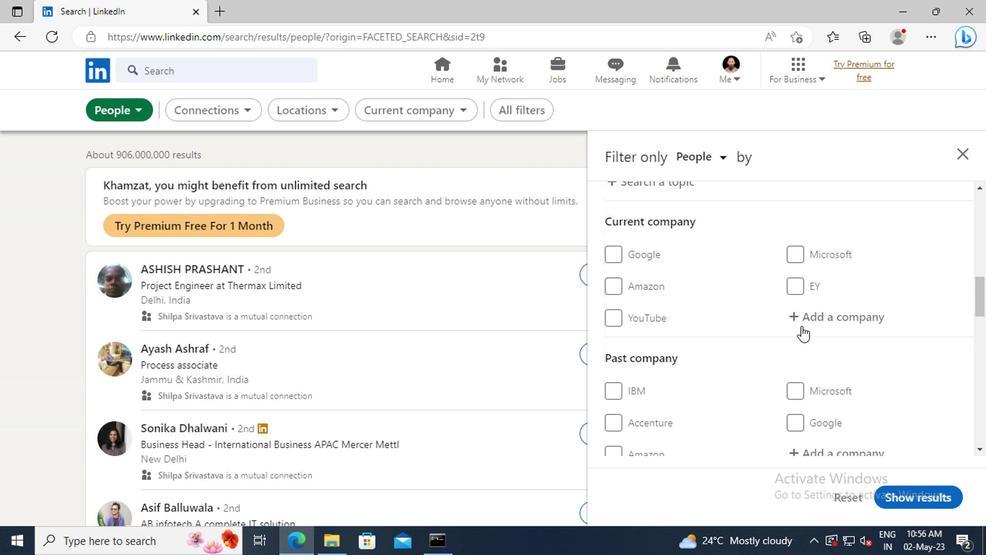 
Action: Mouse pressed left at (796, 319)
Screenshot: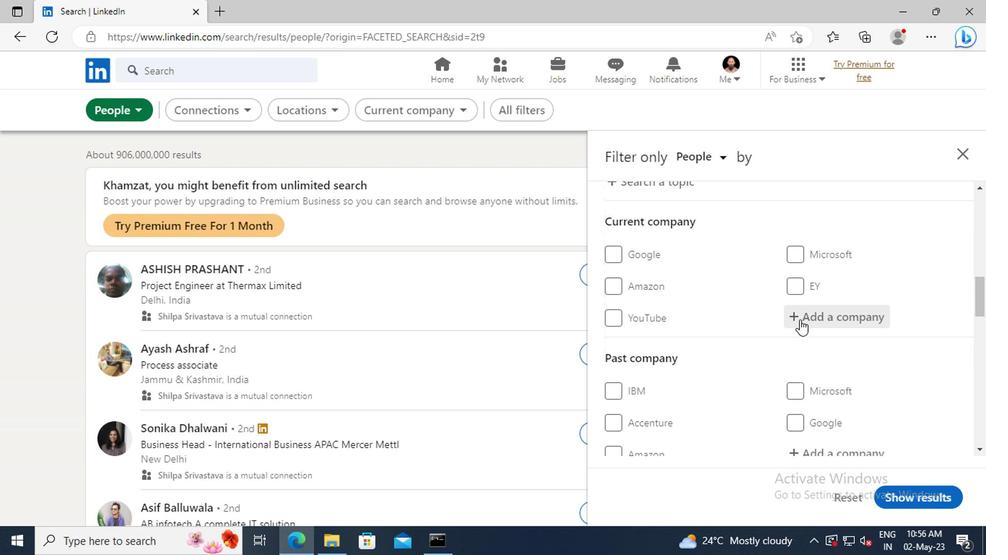 
Action: Mouse moved to (755, 294)
Screenshot: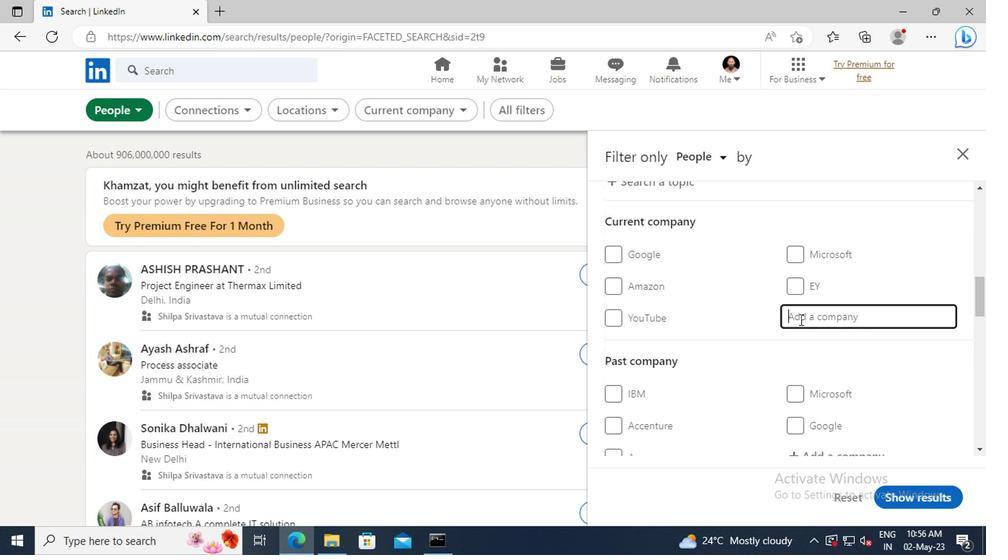 
Action: Key pressed <Key.shift>FORBES<Key.space><Key.shift>IND
Screenshot: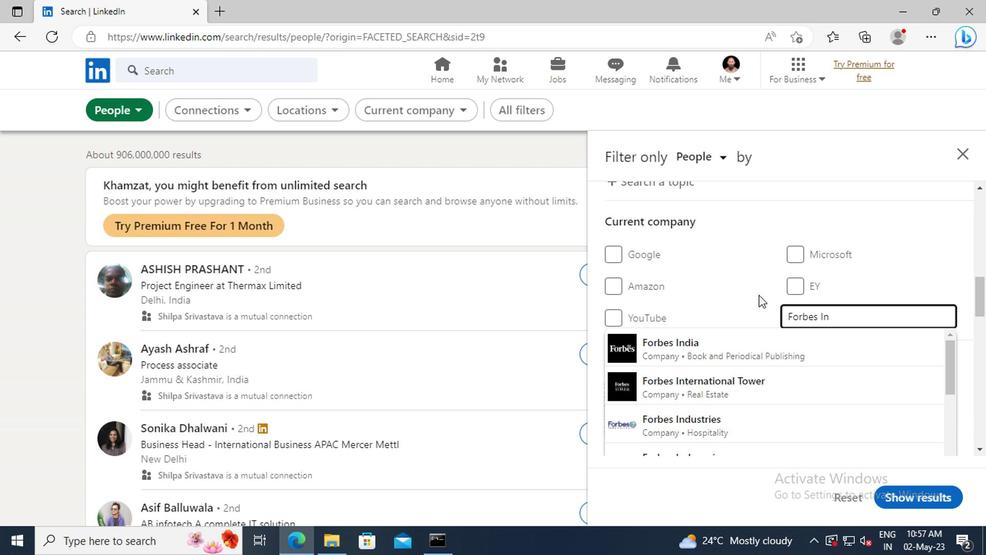 
Action: Mouse moved to (765, 353)
Screenshot: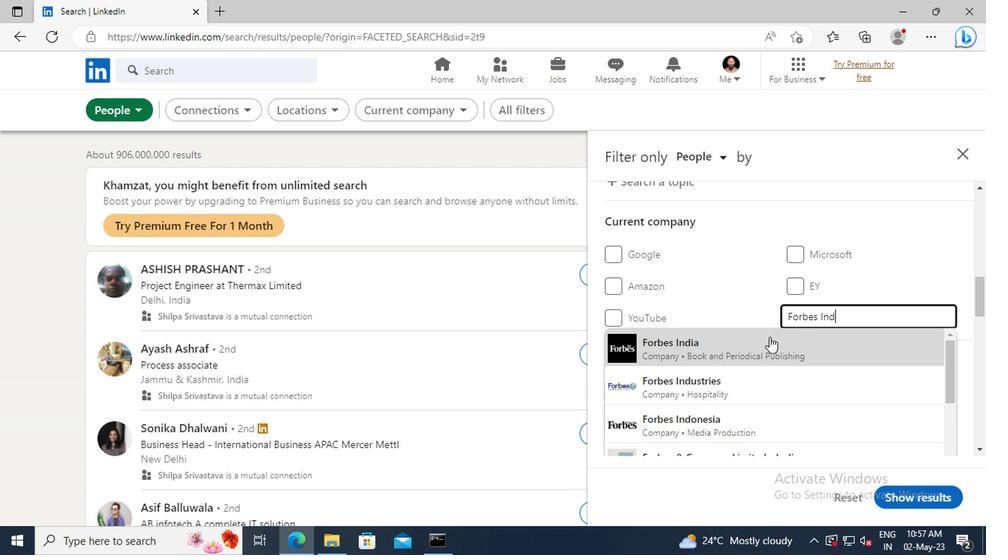 
Action: Mouse pressed left at (765, 353)
Screenshot: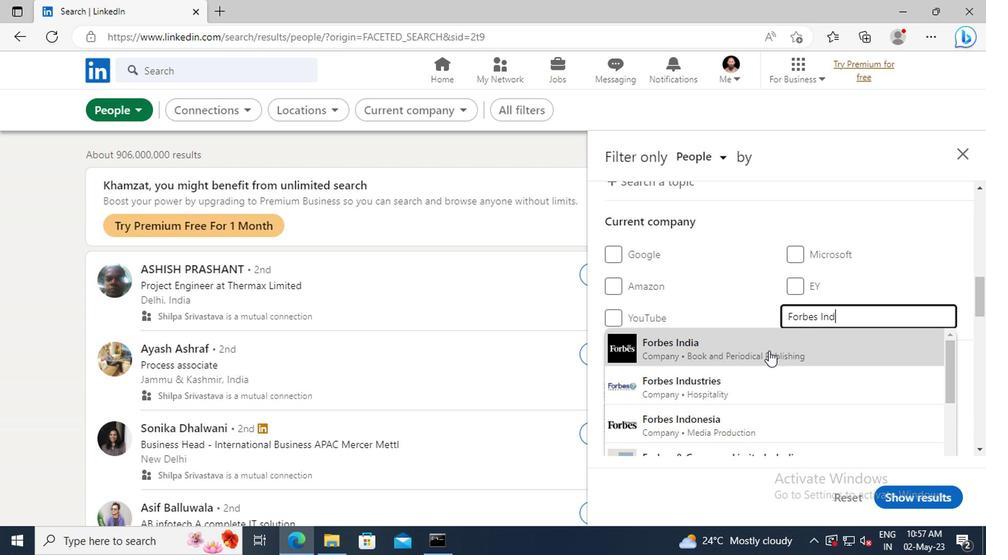 
Action: Mouse scrolled (765, 352) with delta (0, -1)
Screenshot: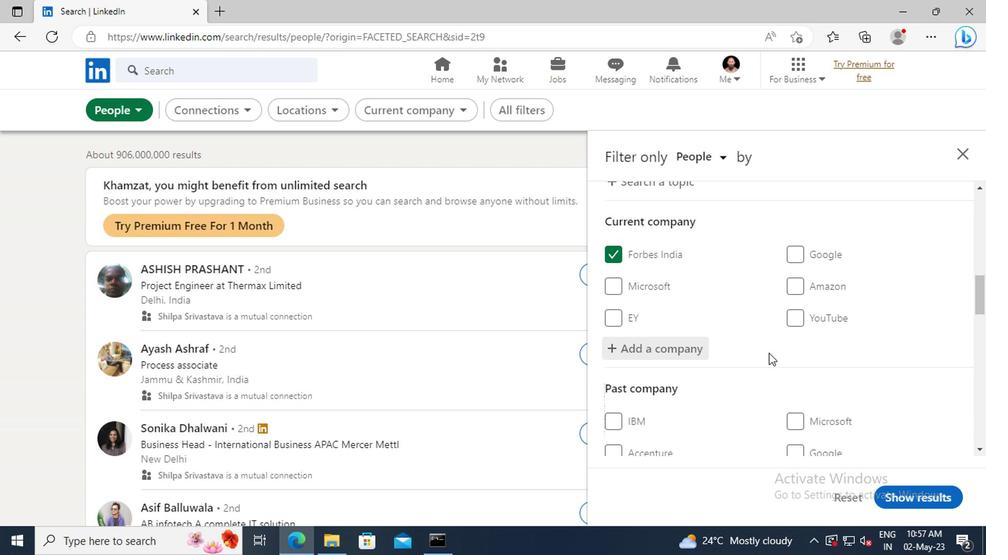 
Action: Mouse scrolled (765, 352) with delta (0, -1)
Screenshot: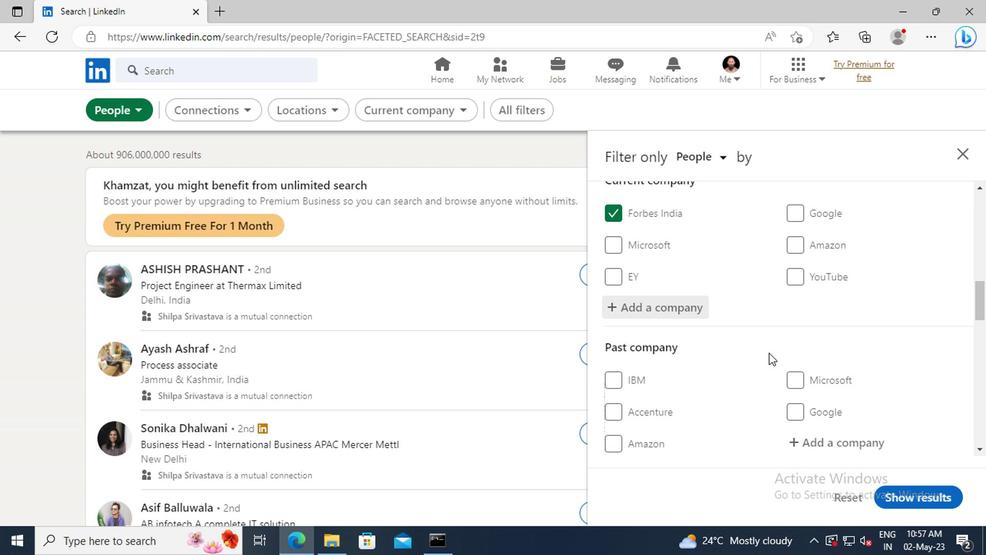 
Action: Mouse scrolled (765, 352) with delta (0, -1)
Screenshot: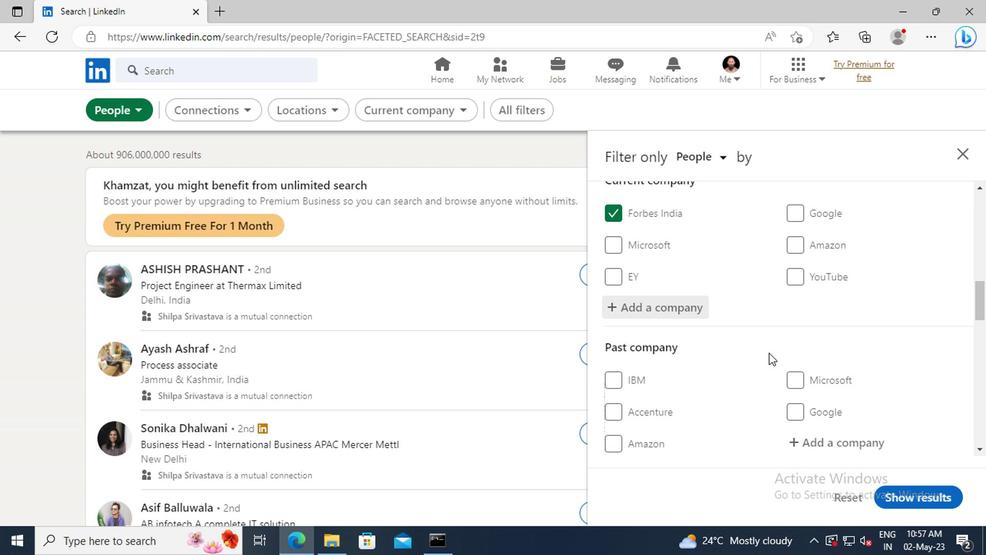 
Action: Mouse scrolled (765, 352) with delta (0, -1)
Screenshot: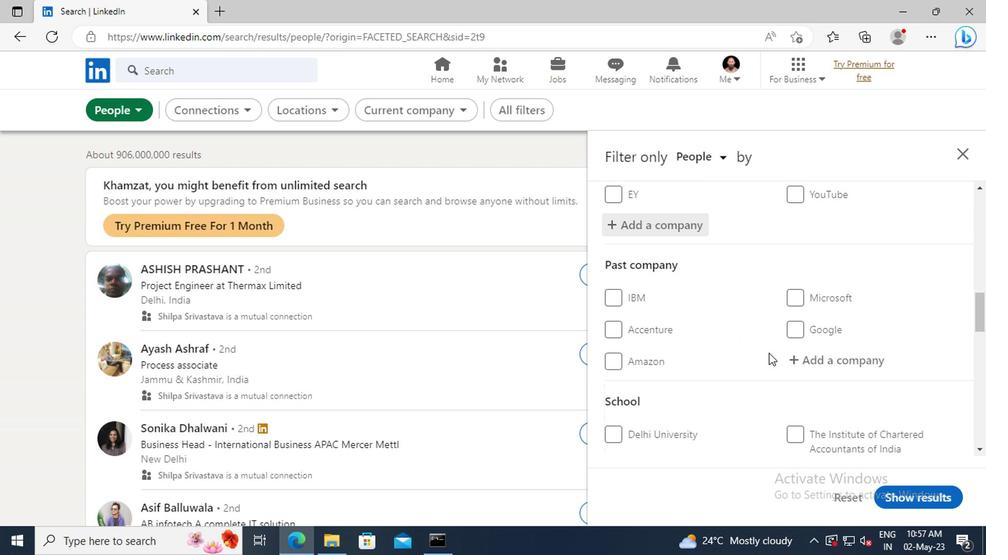 
Action: Mouse scrolled (765, 352) with delta (0, -1)
Screenshot: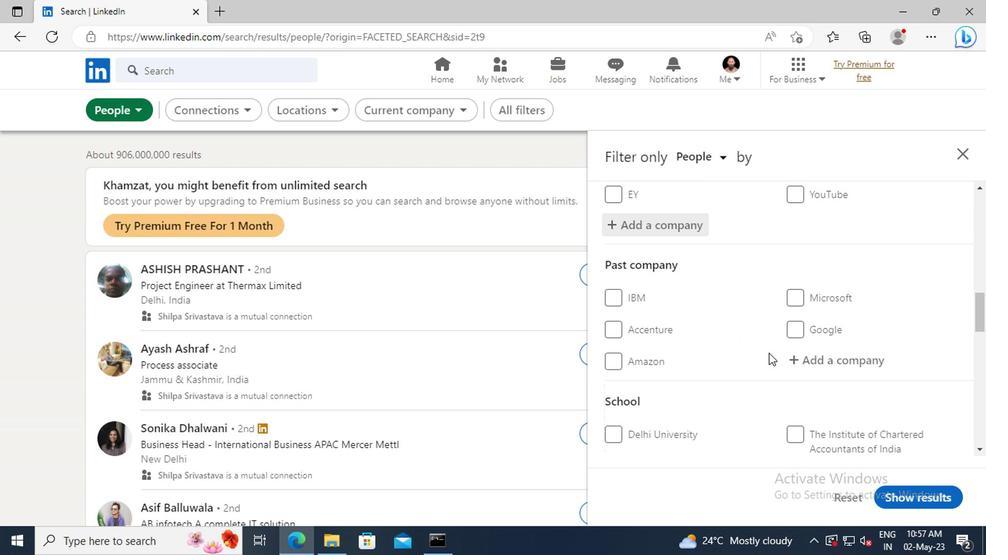 
Action: Mouse scrolled (765, 352) with delta (0, -1)
Screenshot: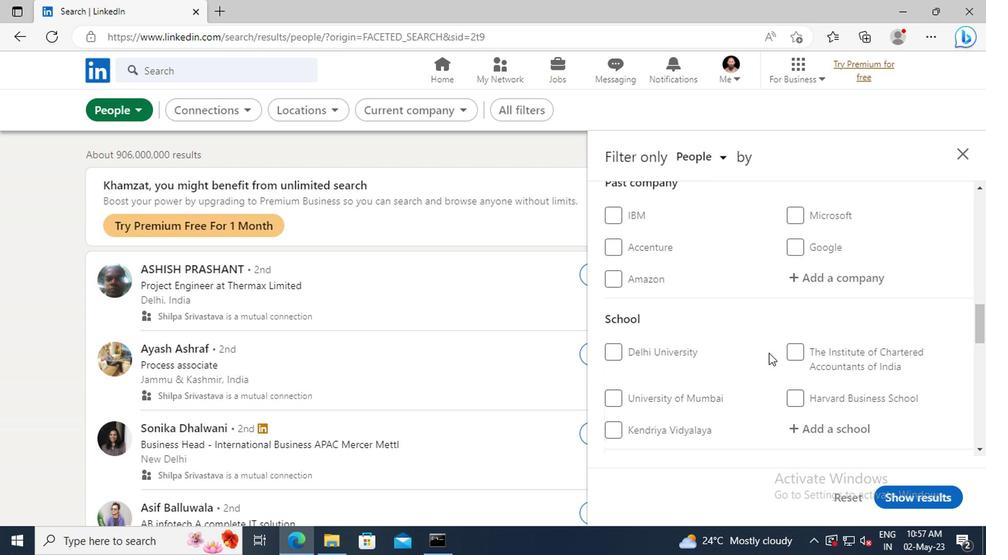 
Action: Mouse scrolled (765, 352) with delta (0, -1)
Screenshot: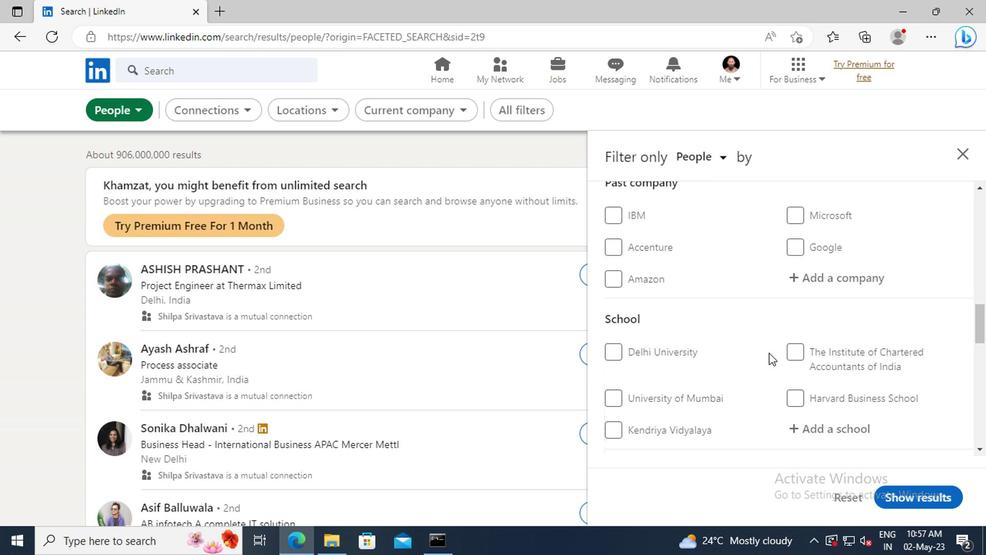 
Action: Mouse moved to (794, 353)
Screenshot: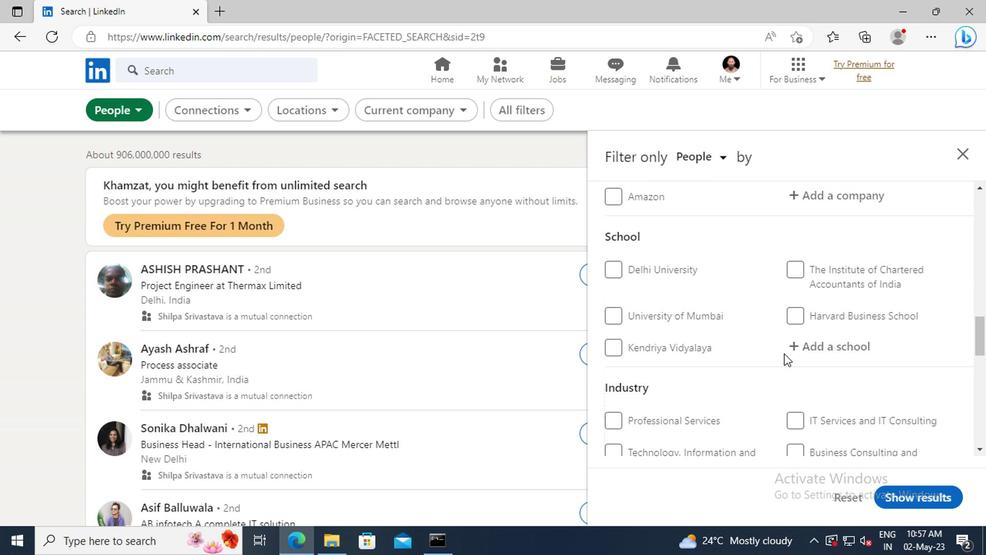 
Action: Mouse pressed left at (794, 353)
Screenshot: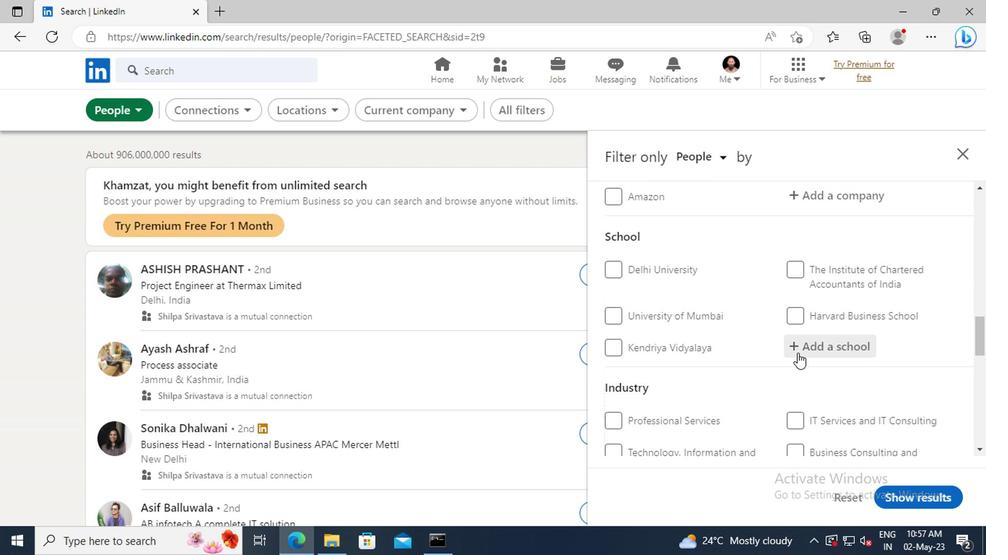 
Action: Key pressed <Key.shift>G.<Key.shift>B.<Key.space><Key.shift>PANT<Key.space>
Screenshot: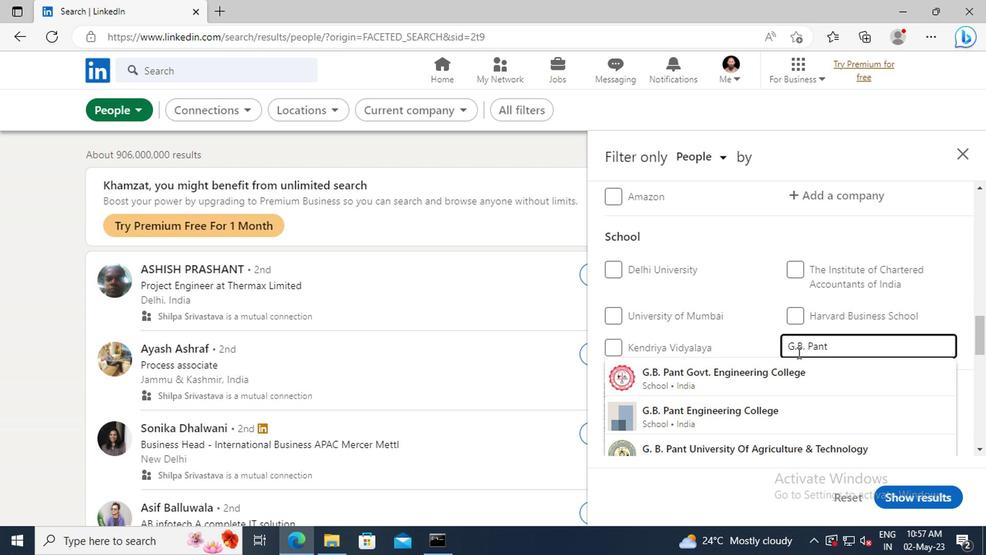 
Action: Mouse moved to (798, 368)
Screenshot: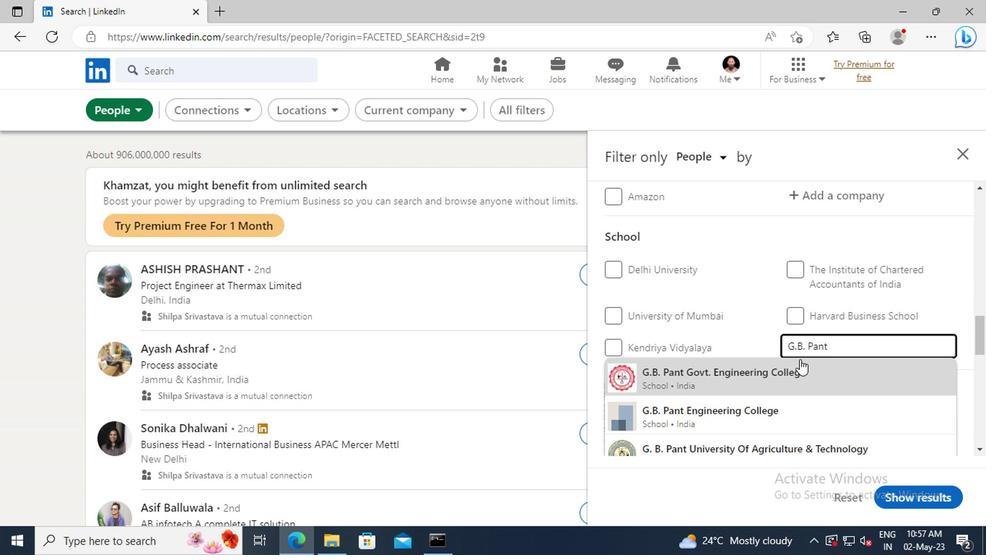 
Action: Mouse pressed left at (798, 368)
Screenshot: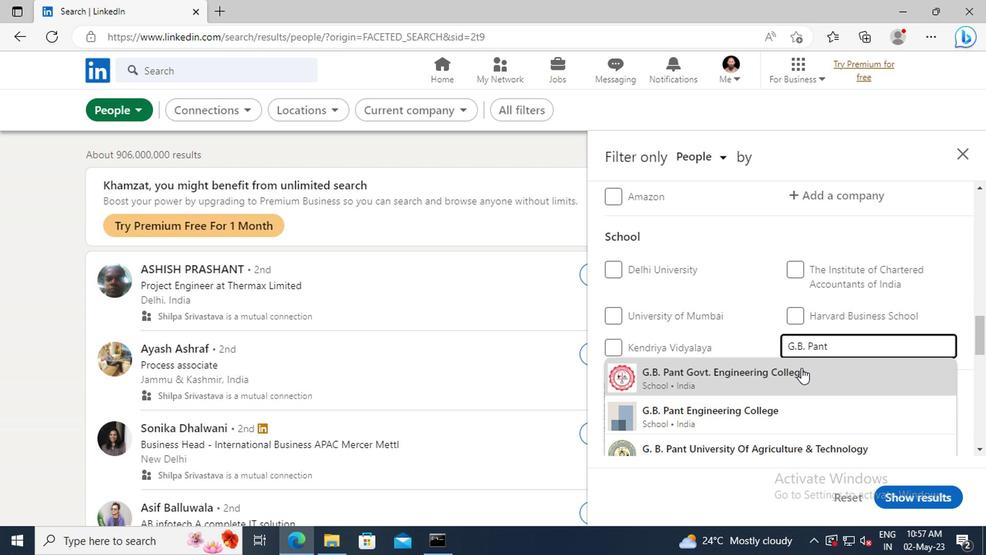 
Action: Mouse scrolled (798, 367) with delta (0, 0)
Screenshot: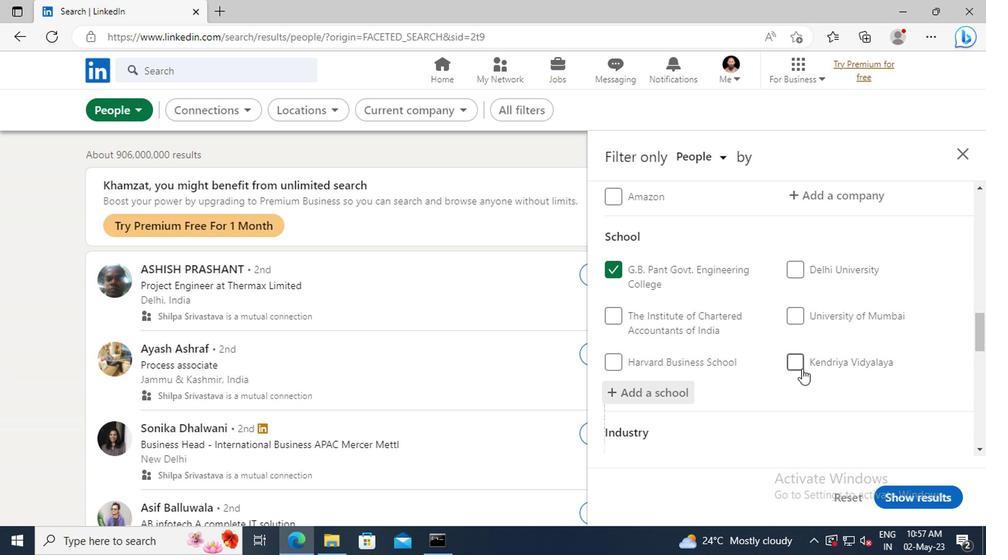 
Action: Mouse scrolled (798, 367) with delta (0, 0)
Screenshot: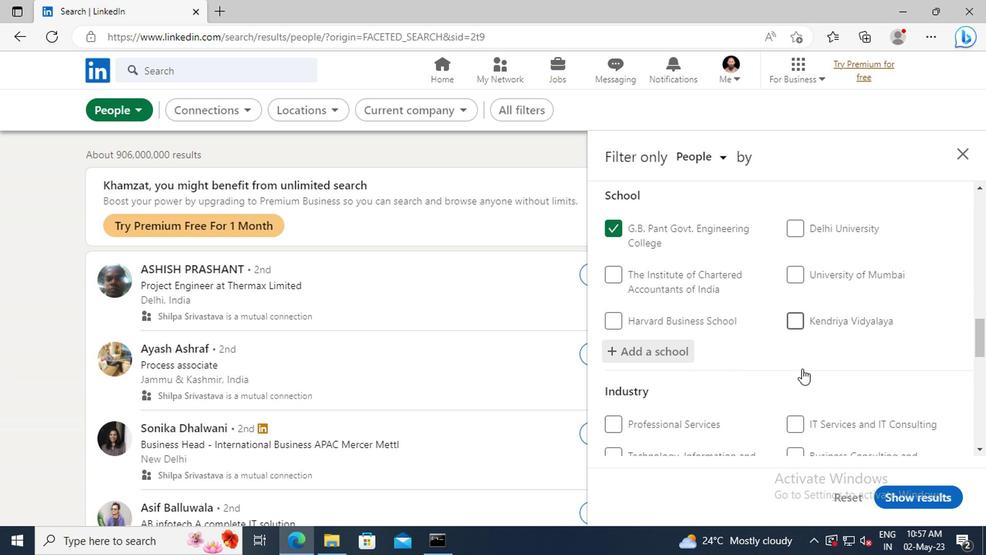 
Action: Mouse scrolled (798, 367) with delta (0, 0)
Screenshot: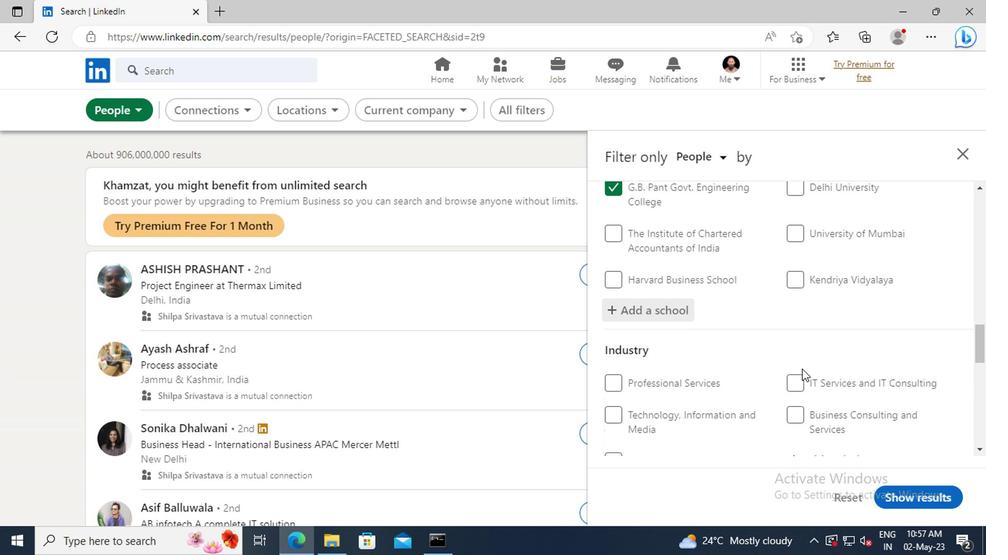 
Action: Mouse scrolled (798, 367) with delta (0, 0)
Screenshot: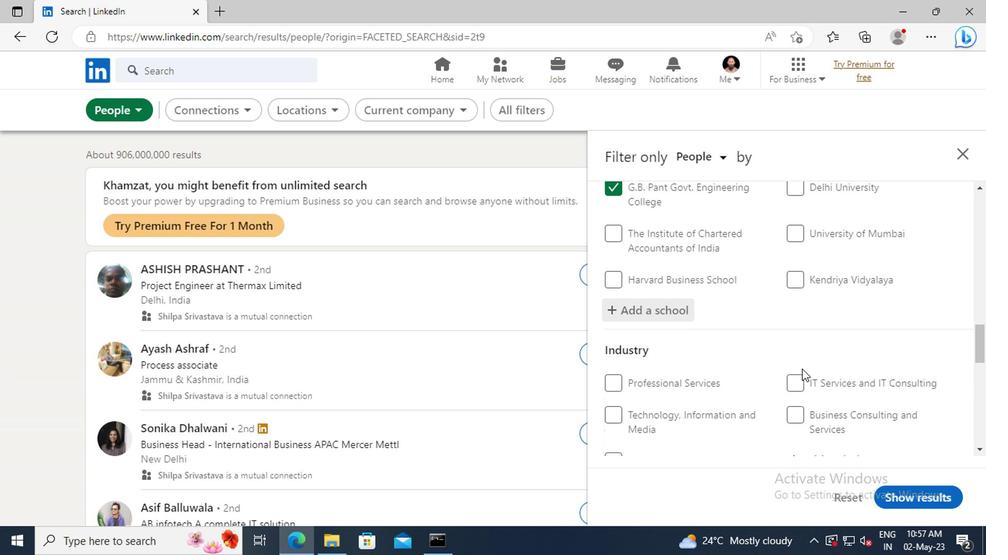 
Action: Mouse scrolled (798, 367) with delta (0, 0)
Screenshot: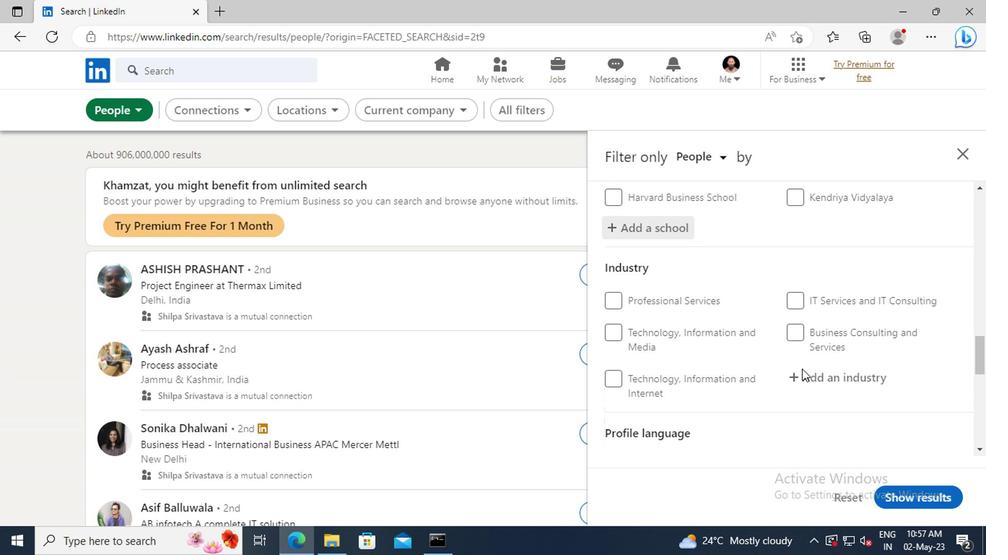 
Action: Mouse moved to (801, 339)
Screenshot: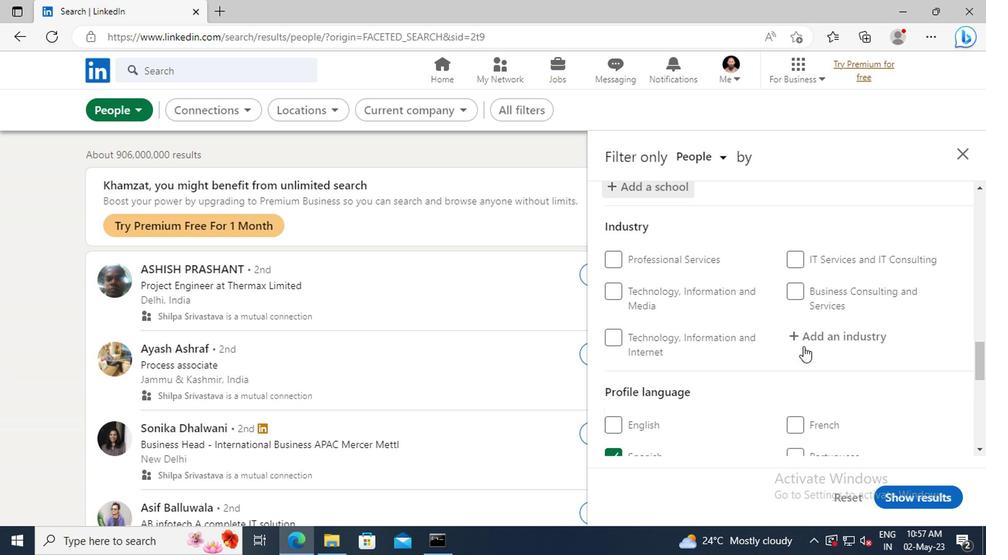 
Action: Mouse pressed left at (801, 339)
Screenshot: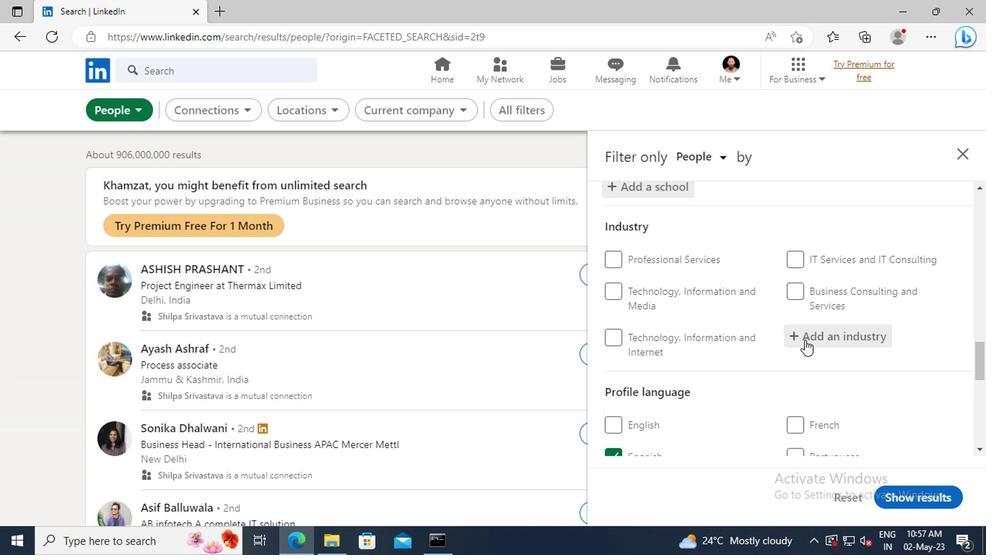 
Action: Key pressed <Key.shift>EMERG
Screenshot: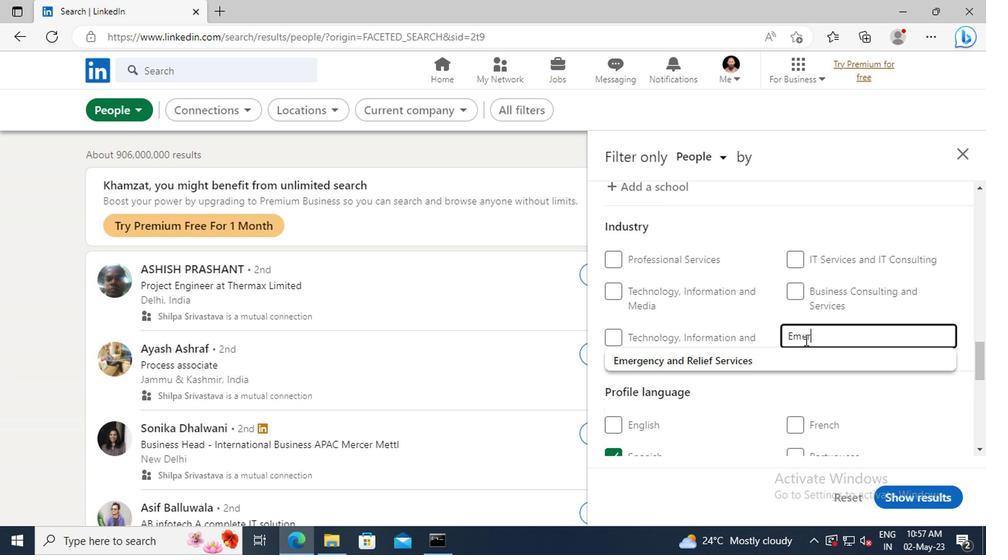
Action: Mouse moved to (802, 357)
Screenshot: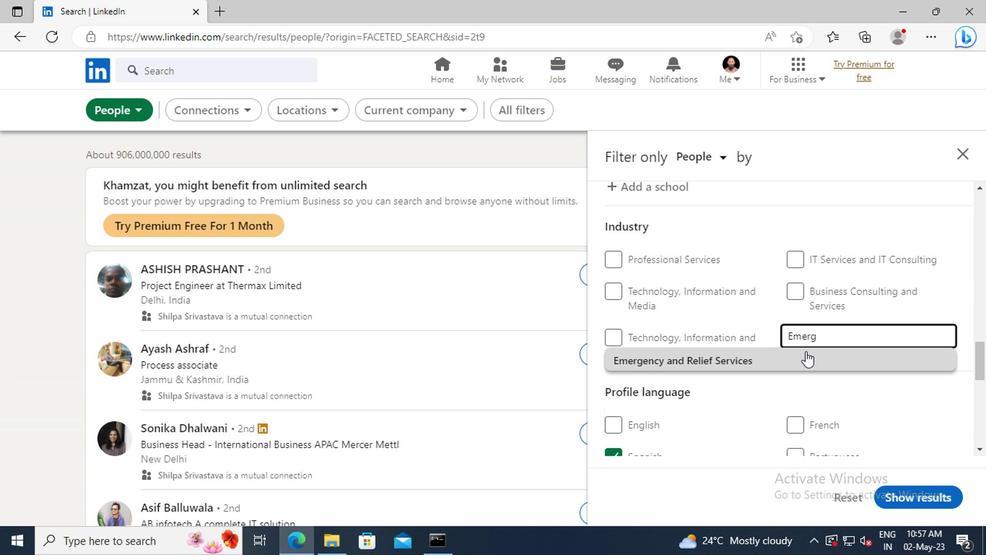 
Action: Mouse pressed left at (802, 357)
Screenshot: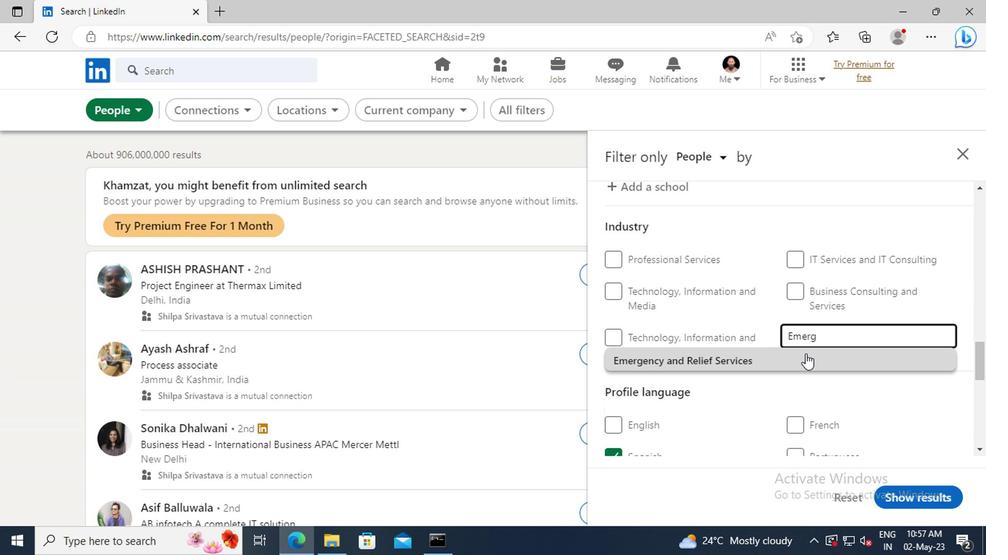 
Action: Mouse scrolled (802, 356) with delta (0, 0)
Screenshot: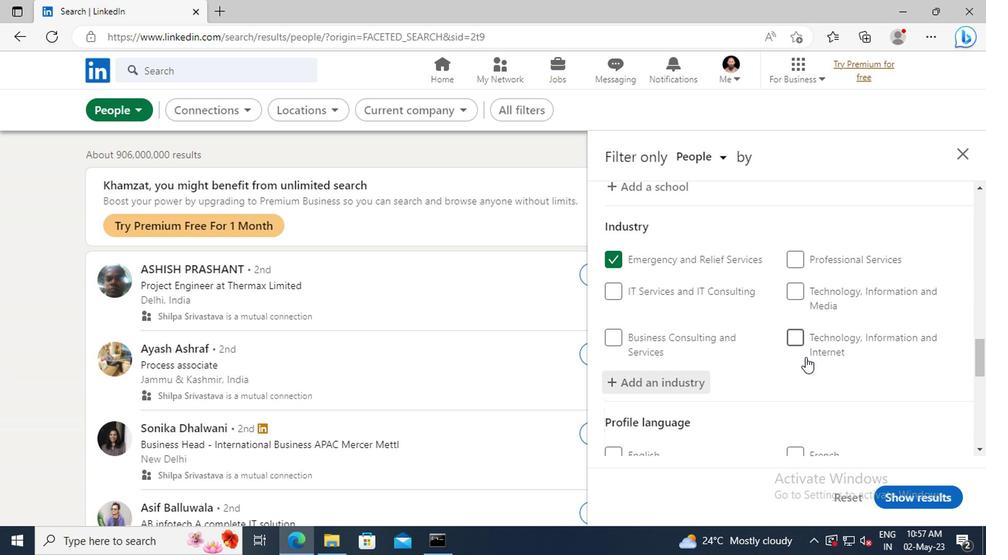 
Action: Mouse scrolled (802, 356) with delta (0, 0)
Screenshot: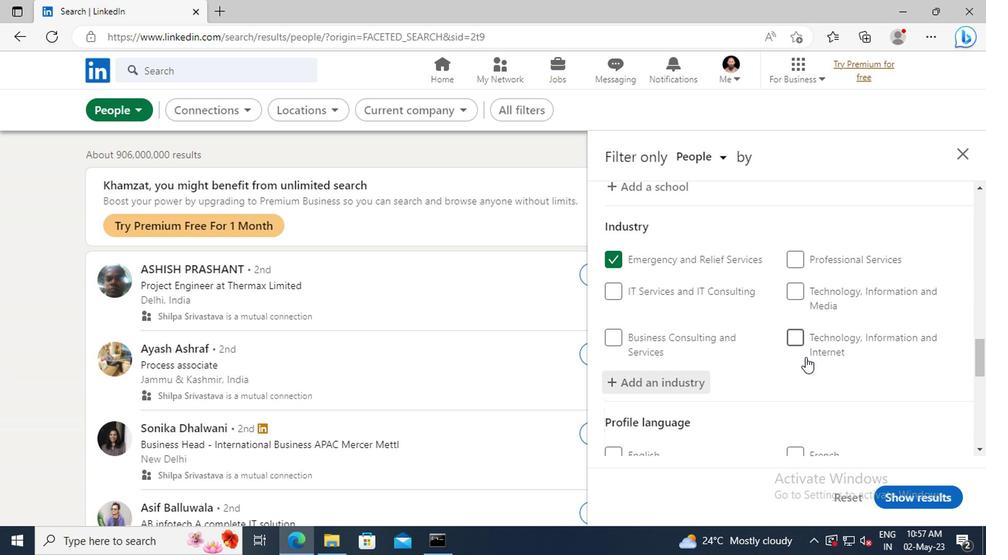 
Action: Mouse scrolled (802, 356) with delta (0, 0)
Screenshot: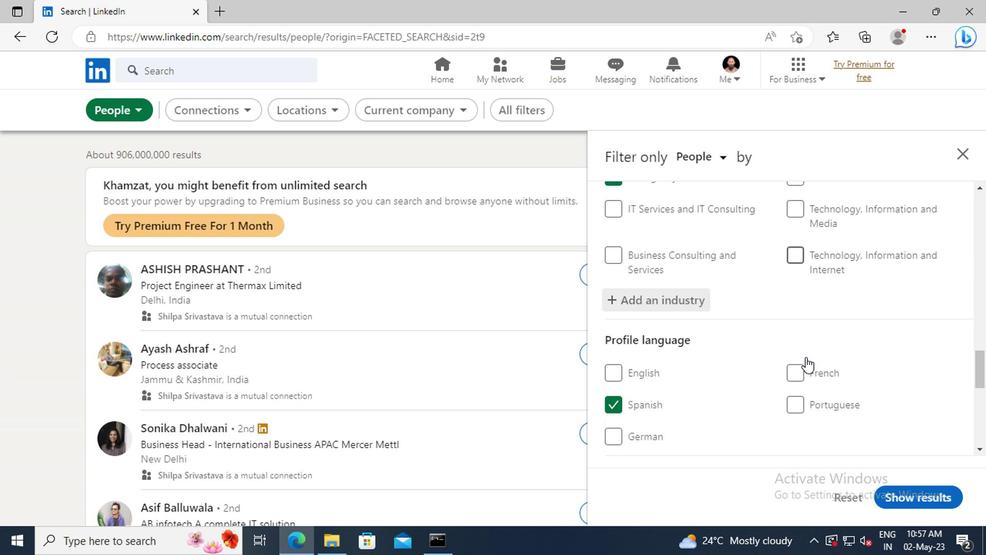 
Action: Mouse scrolled (802, 356) with delta (0, 0)
Screenshot: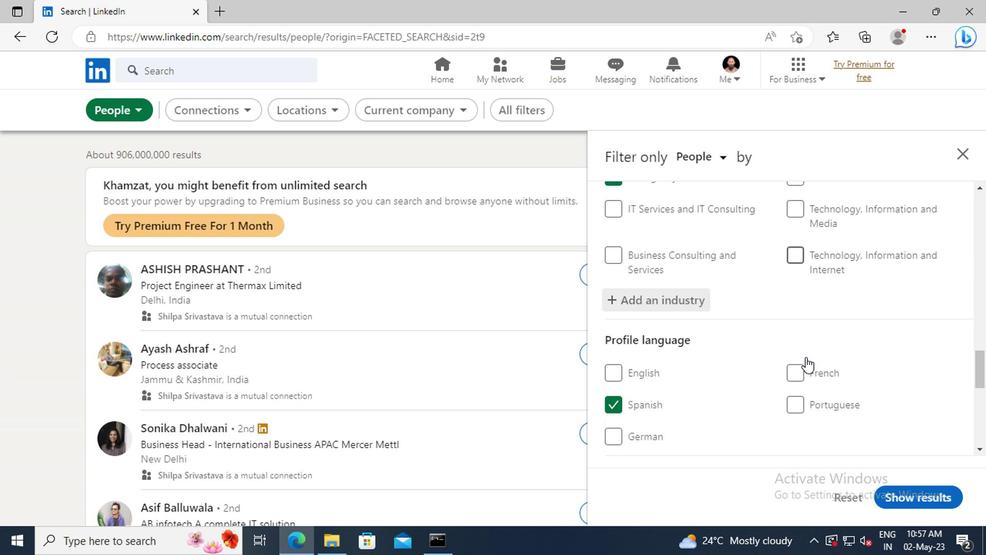 
Action: Mouse scrolled (802, 356) with delta (0, 0)
Screenshot: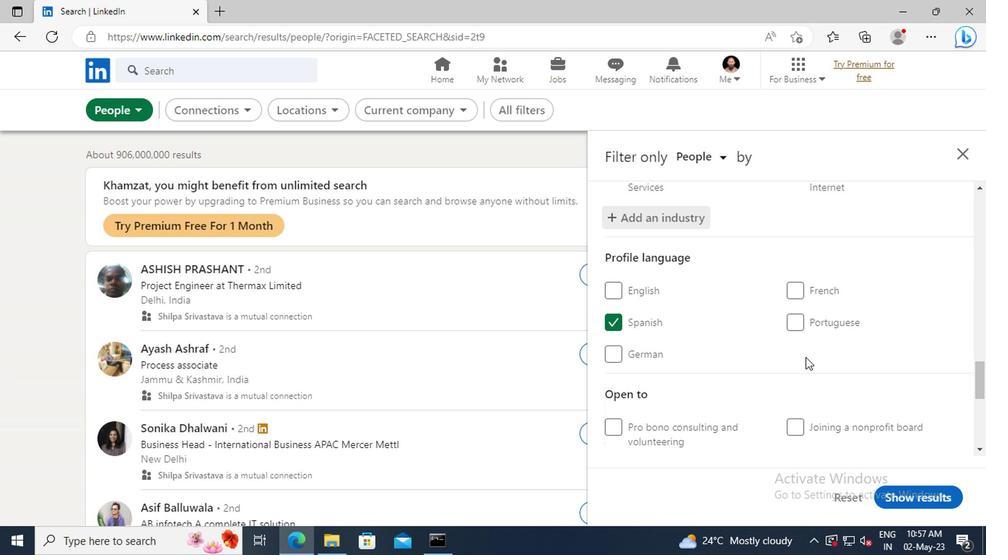 
Action: Mouse scrolled (802, 356) with delta (0, 0)
Screenshot: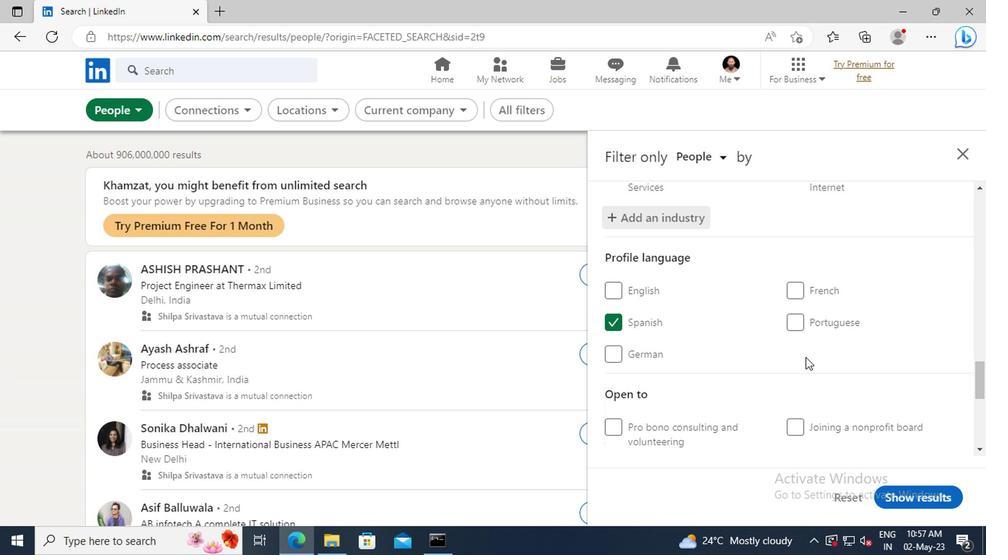 
Action: Mouse scrolled (802, 356) with delta (0, 0)
Screenshot: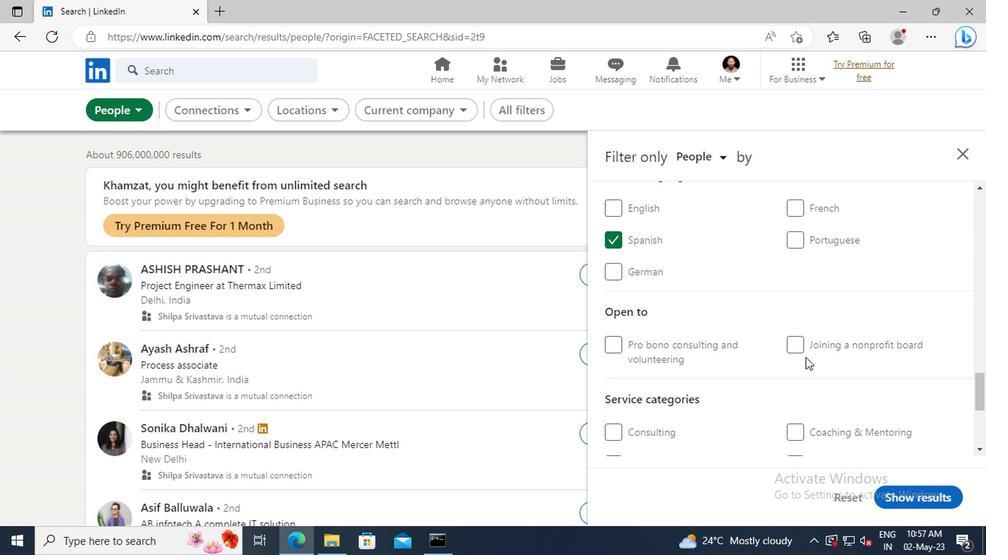 
Action: Mouse scrolled (802, 356) with delta (0, 0)
Screenshot: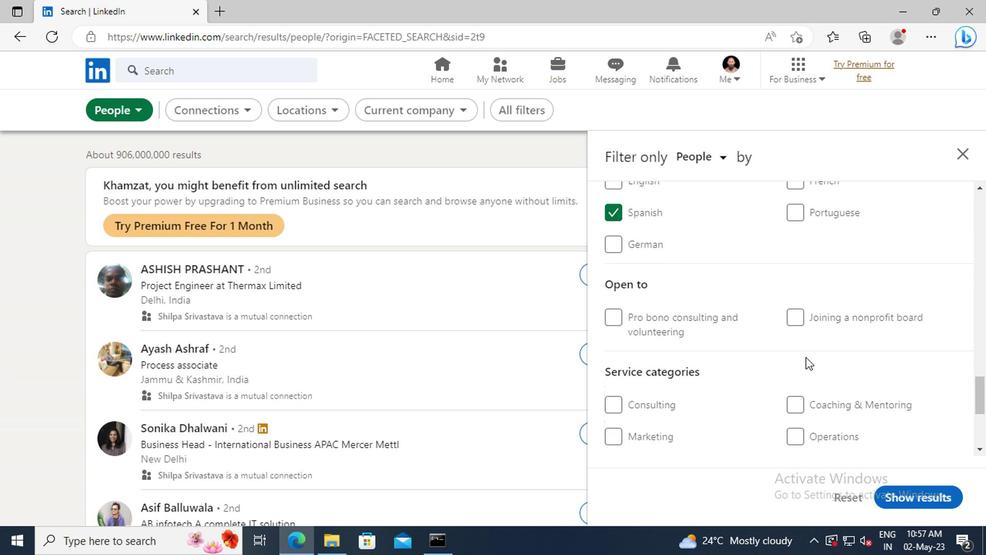 
Action: Mouse scrolled (802, 356) with delta (0, 0)
Screenshot: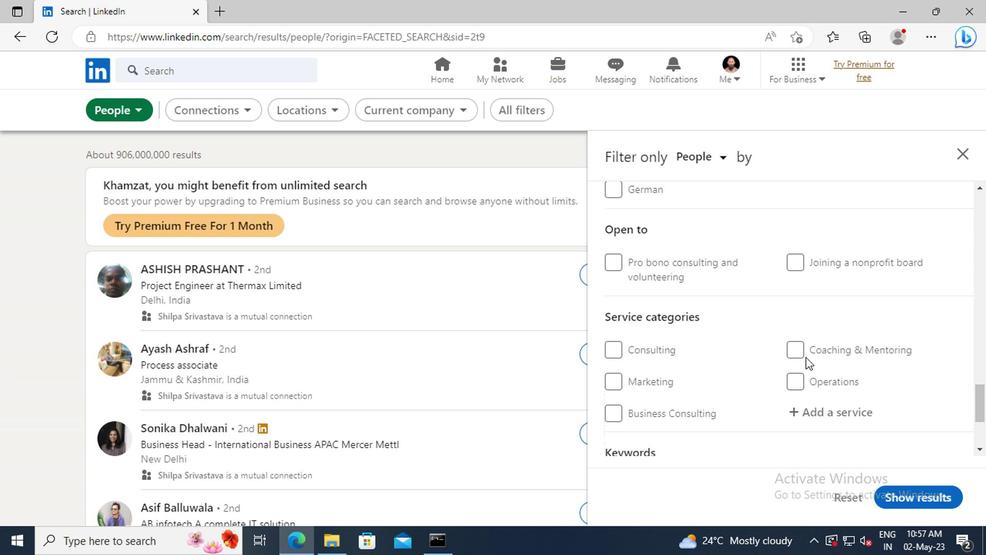 
Action: Mouse moved to (804, 370)
Screenshot: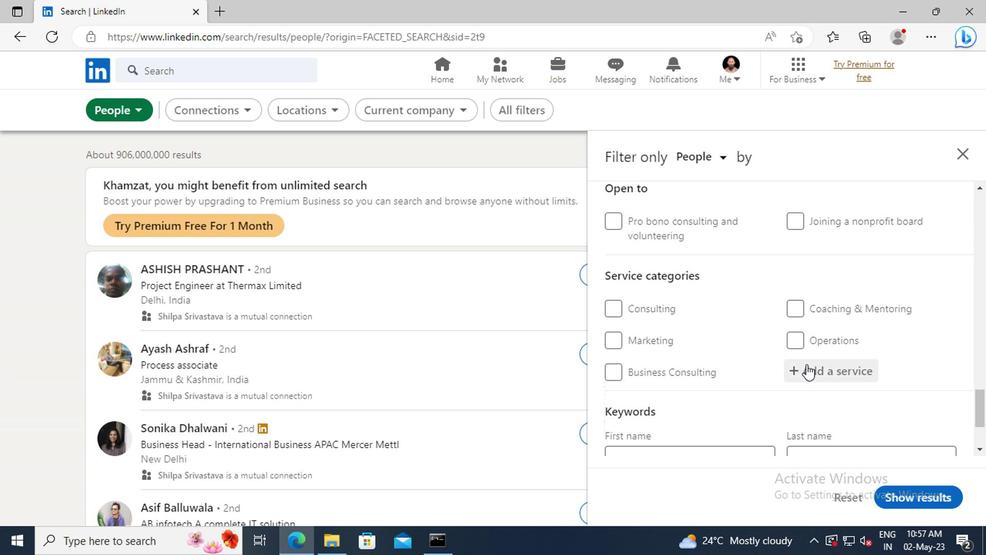 
Action: Mouse pressed left at (804, 370)
Screenshot: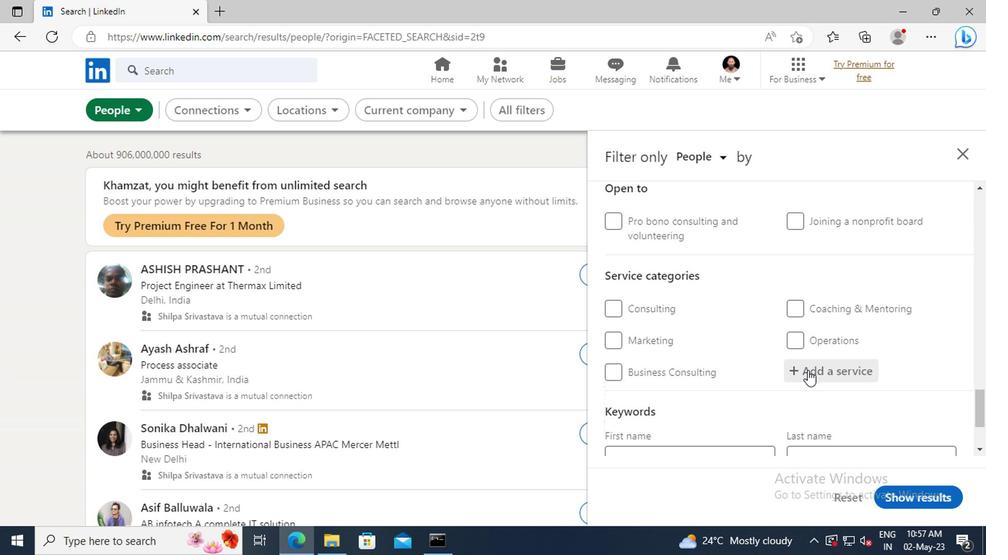 
Action: Key pressed <Key.shift>INTERACTION
Screenshot: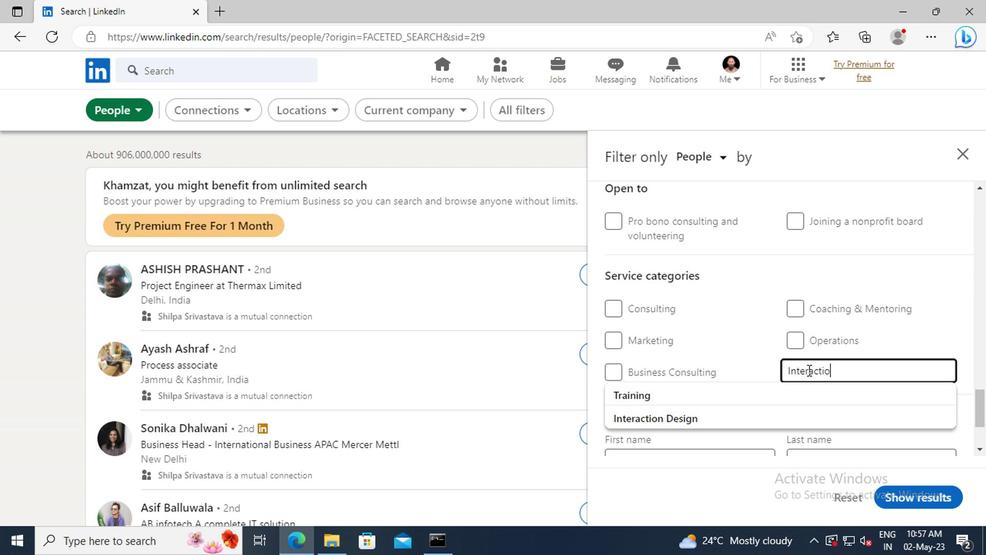 
Action: Mouse moved to (798, 393)
Screenshot: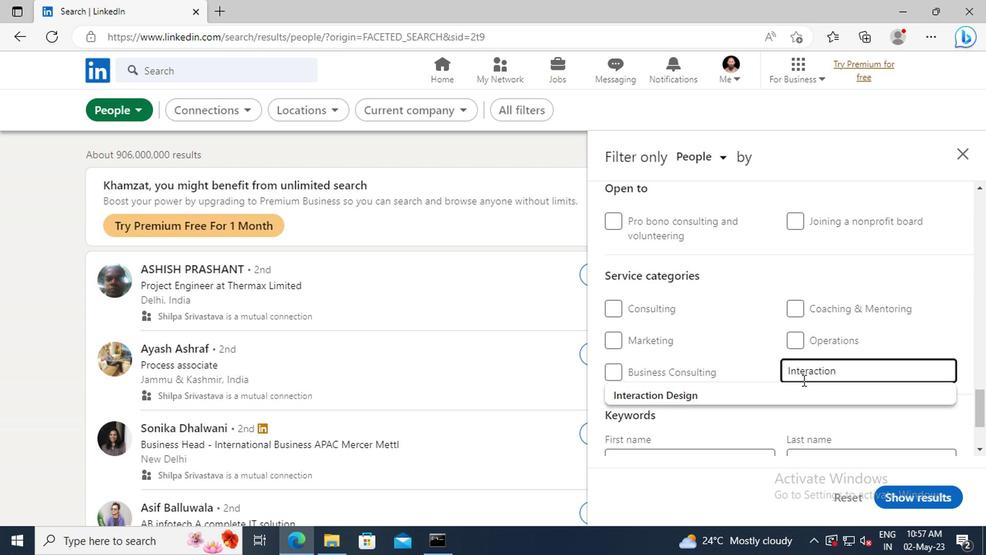 
Action: Mouse pressed left at (798, 393)
Screenshot: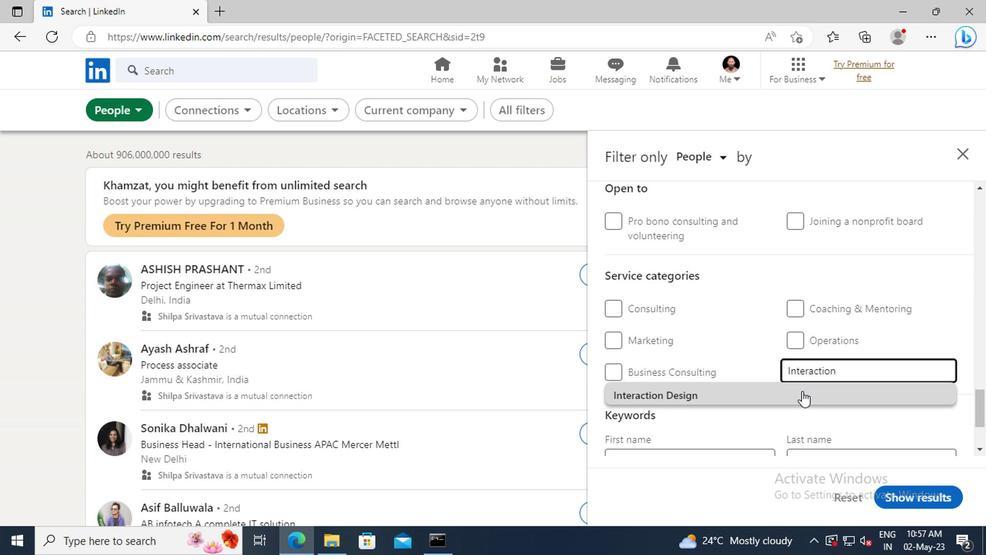 
Action: Mouse moved to (799, 393)
Screenshot: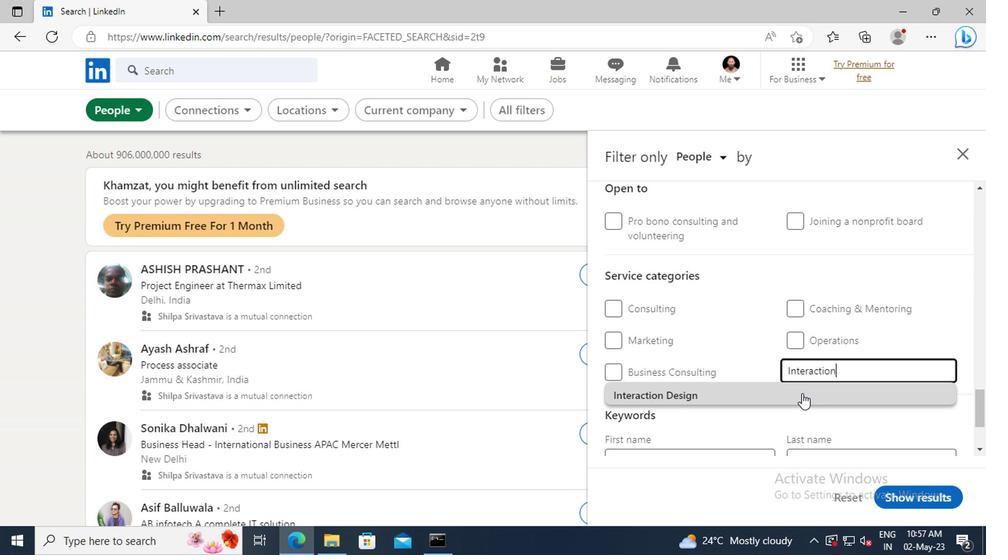 
Action: Mouse scrolled (799, 392) with delta (0, 0)
Screenshot: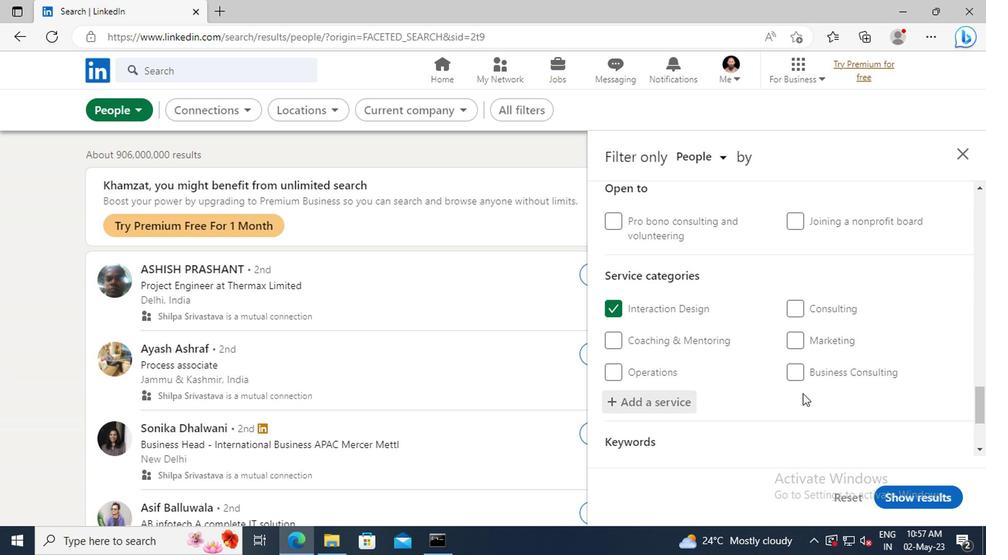 
Action: Mouse scrolled (799, 392) with delta (0, 0)
Screenshot: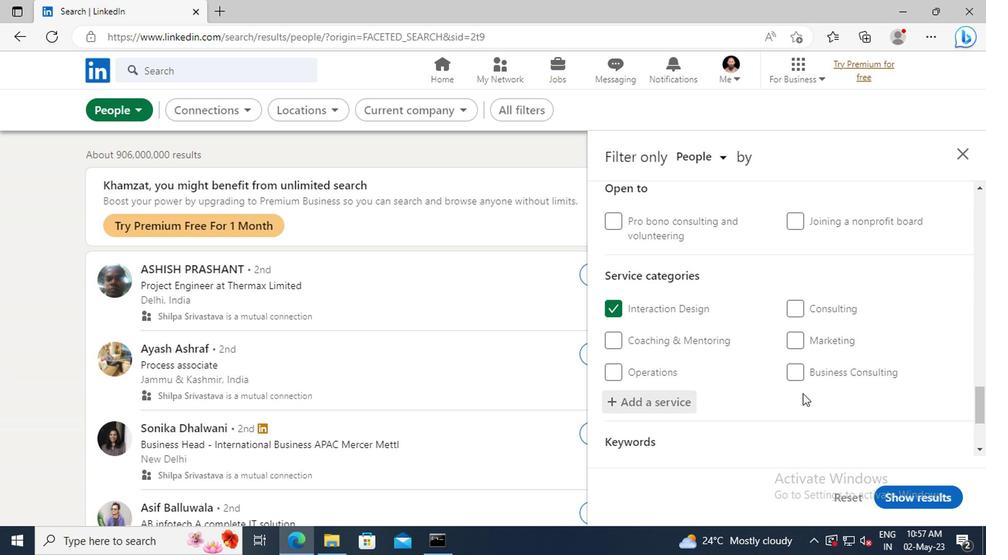 
Action: Mouse moved to (800, 393)
Screenshot: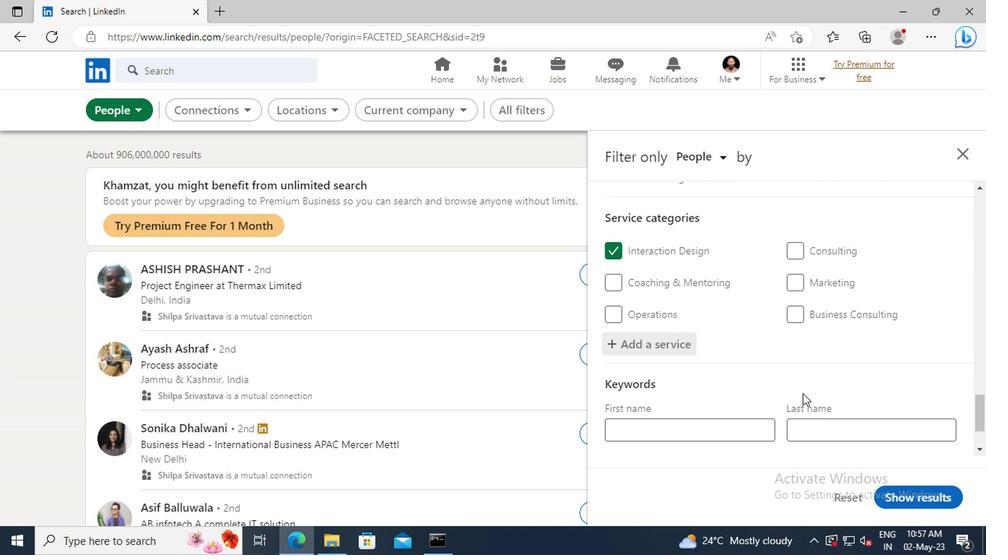 
Action: Mouse scrolled (800, 392) with delta (0, 0)
Screenshot: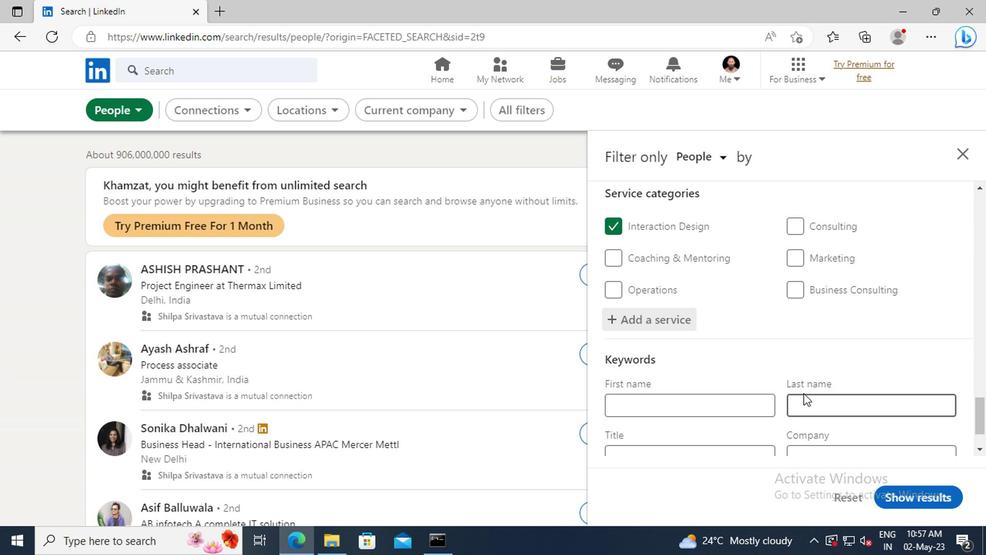 
Action: Mouse scrolled (800, 392) with delta (0, 0)
Screenshot: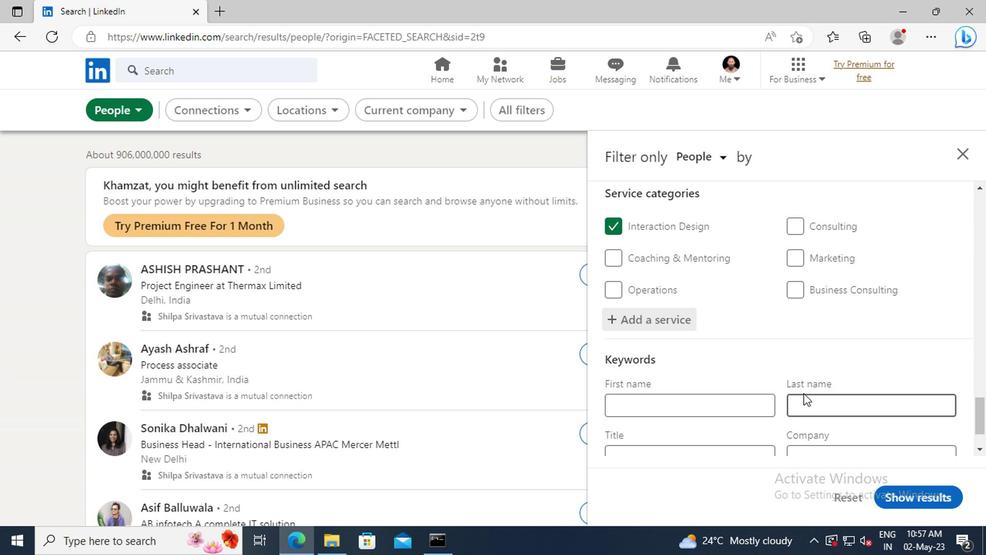 
Action: Mouse moved to (652, 394)
Screenshot: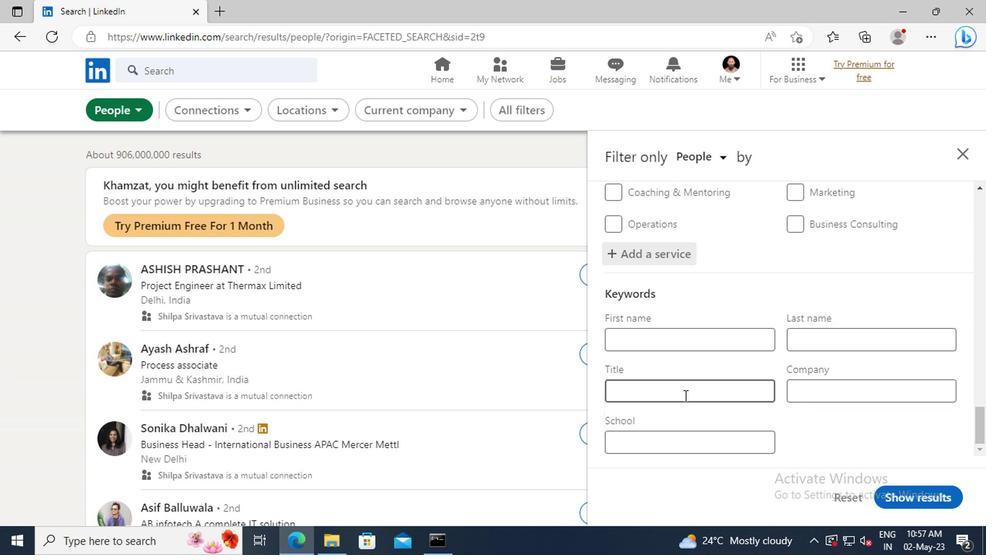
Action: Mouse pressed left at (652, 394)
Screenshot: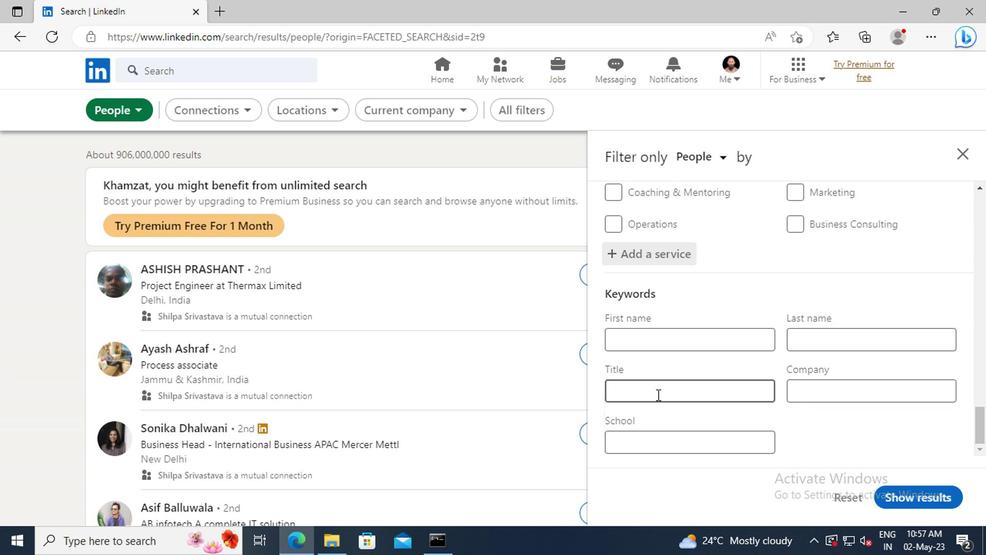 
Action: Key pressed <Key.shift>ANIMAL<Key.space><Key.shift>SHELTER<Key.space><Key.shift>MANAGER<Key.enter>
Screenshot: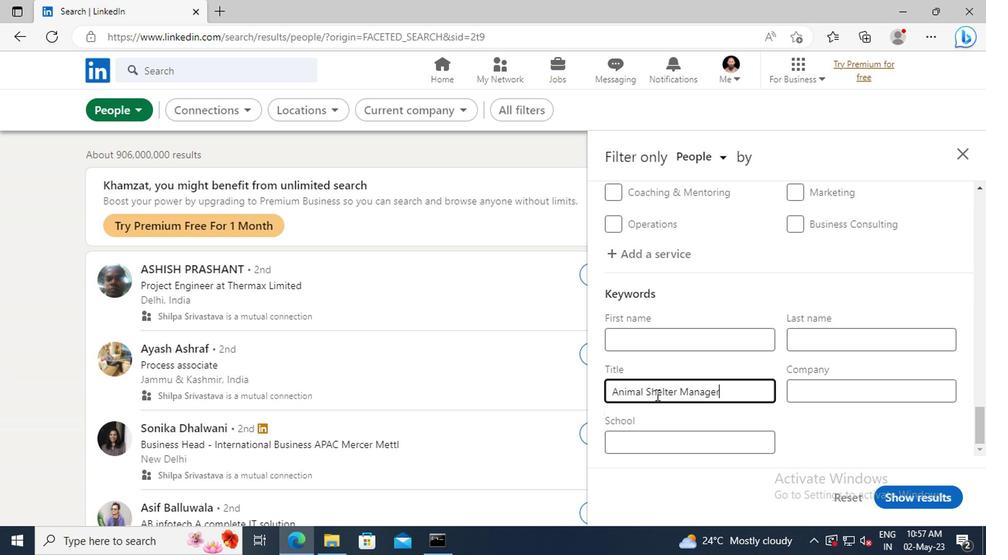 
Action: Mouse moved to (891, 495)
Screenshot: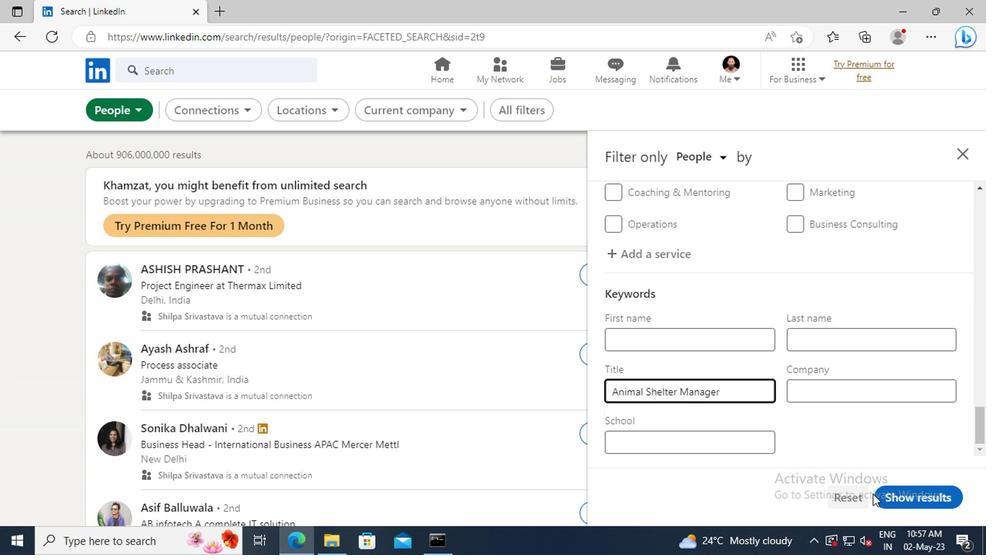 
Action: Mouse pressed left at (891, 495)
Screenshot: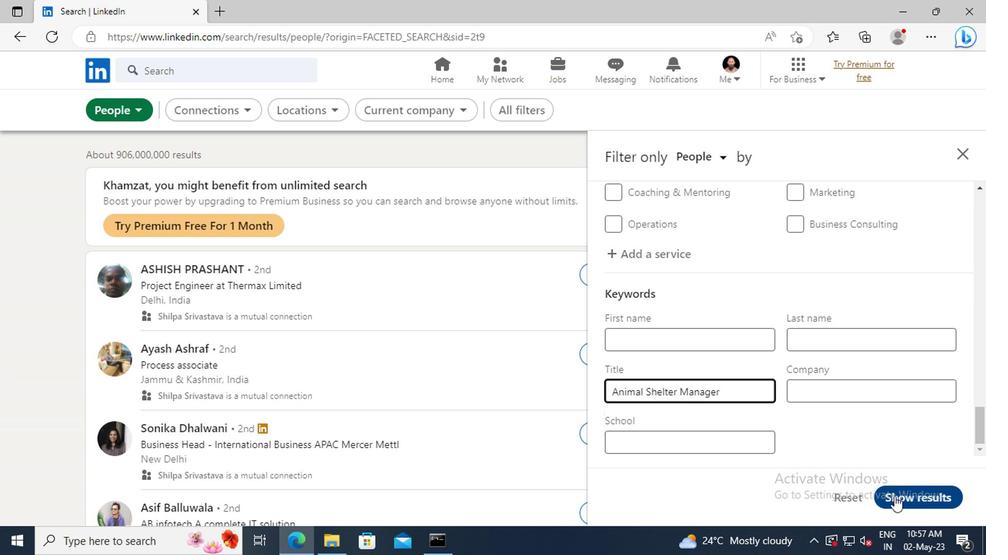
